Task: Set line-height to 0.
Action: Mouse moved to (62, 457)
Screenshot: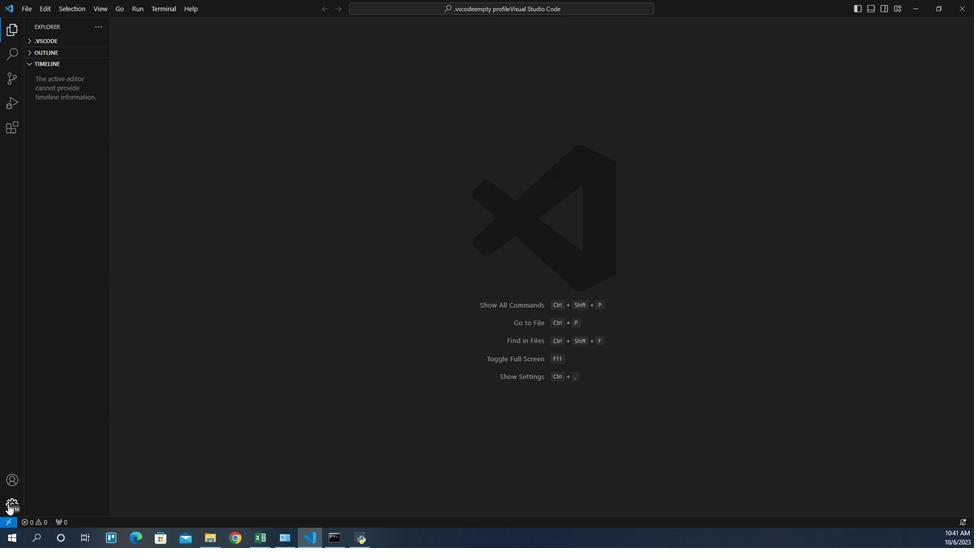
Action: Mouse pressed left at (62, 457)
Screenshot: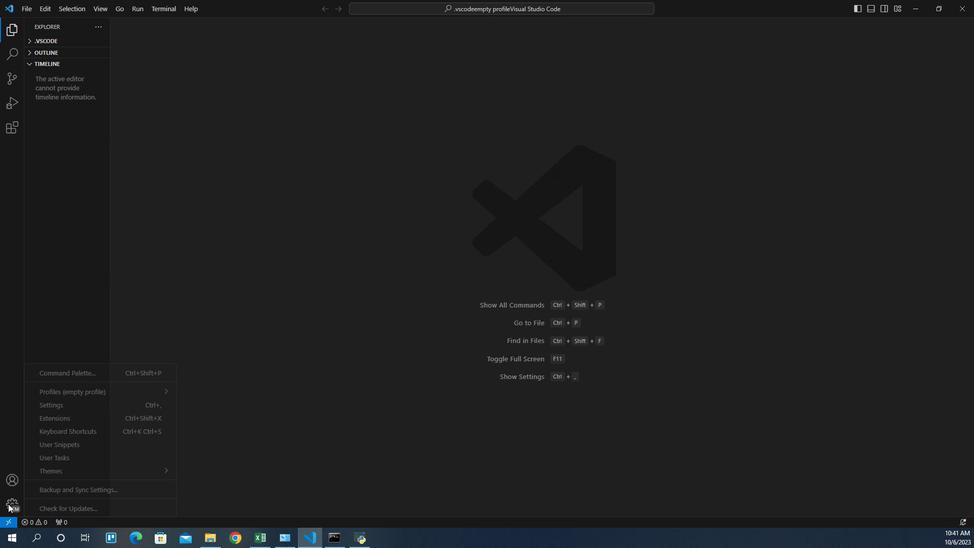 
Action: Mouse moved to (101, 384)
Screenshot: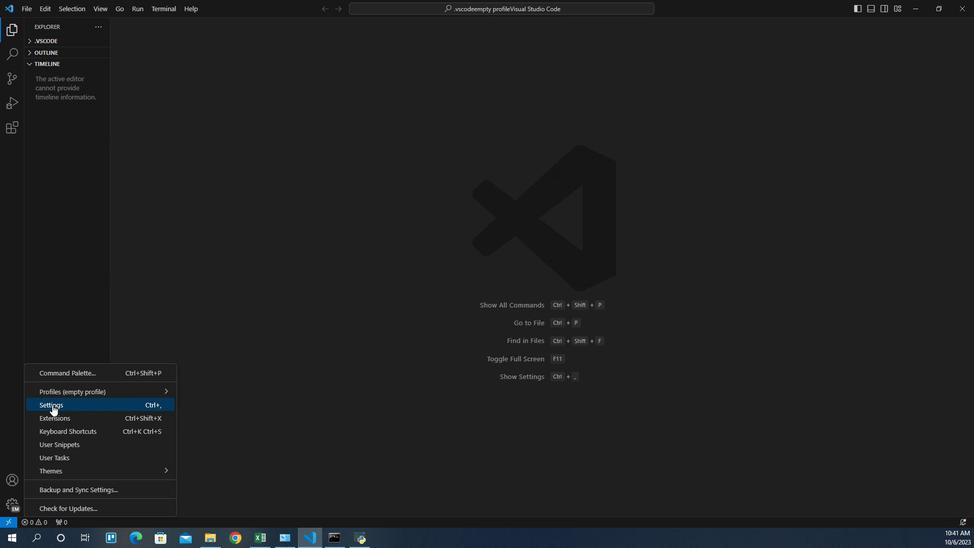 
Action: Mouse pressed left at (101, 384)
Screenshot: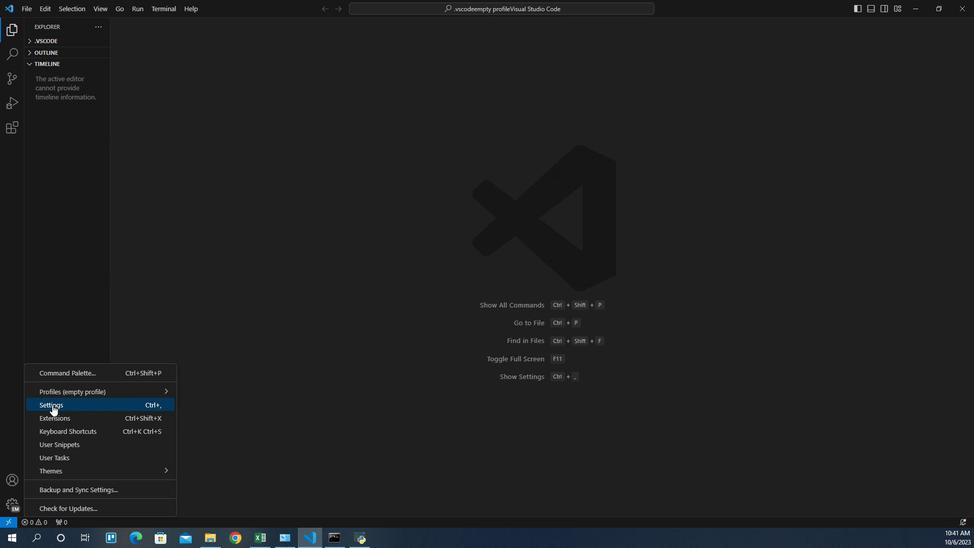 
Action: Mouse moved to (286, 182)
Screenshot: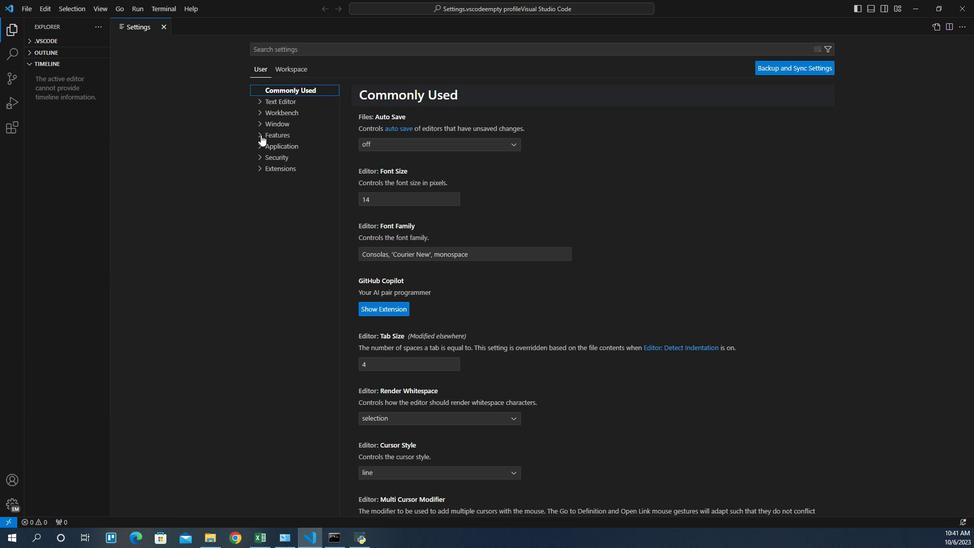 
Action: Mouse pressed left at (286, 182)
Screenshot: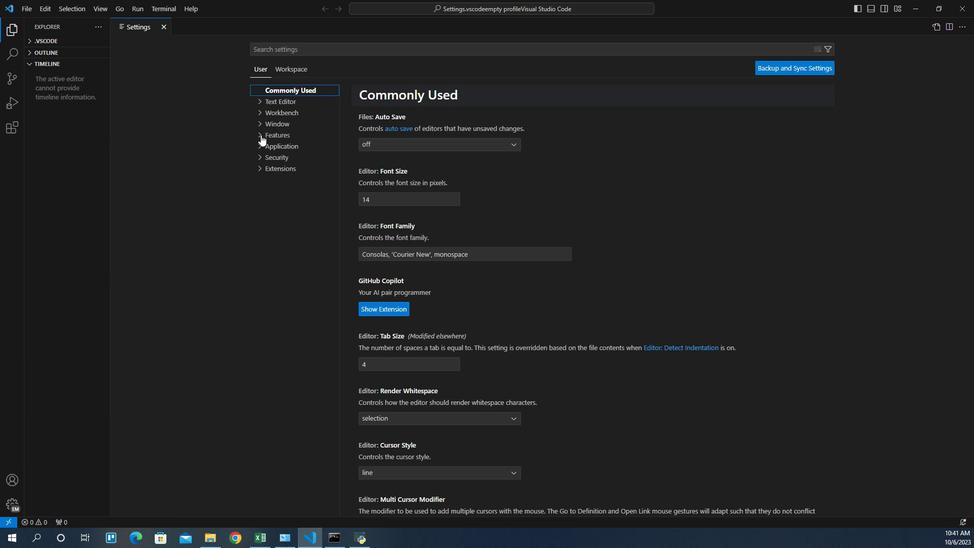 
Action: Mouse moved to (307, 307)
Screenshot: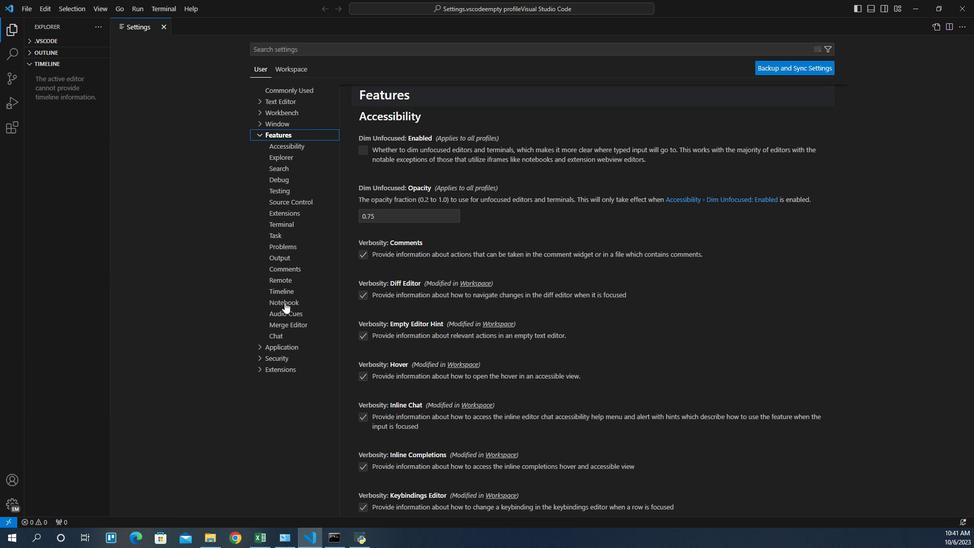 
Action: Mouse pressed left at (307, 307)
Screenshot: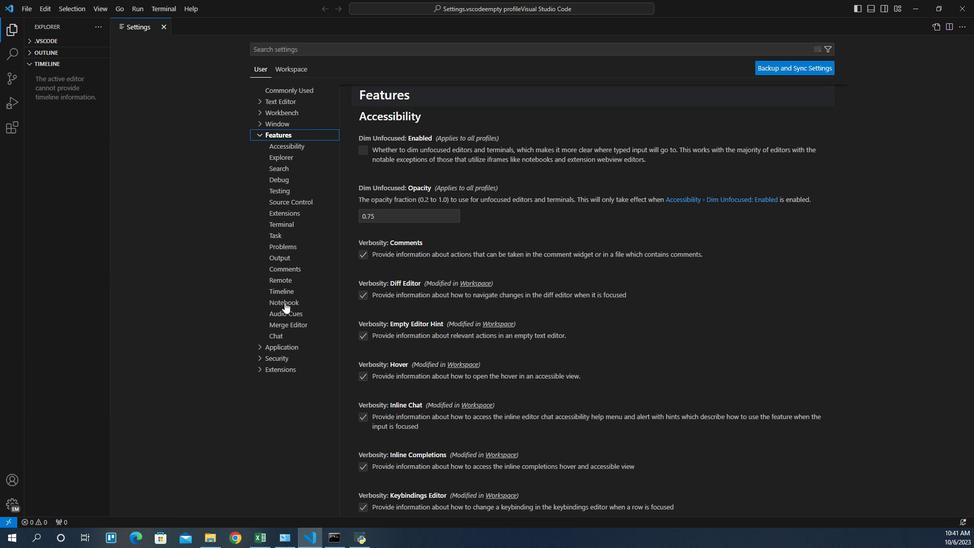 
Action: Mouse moved to (444, 391)
Screenshot: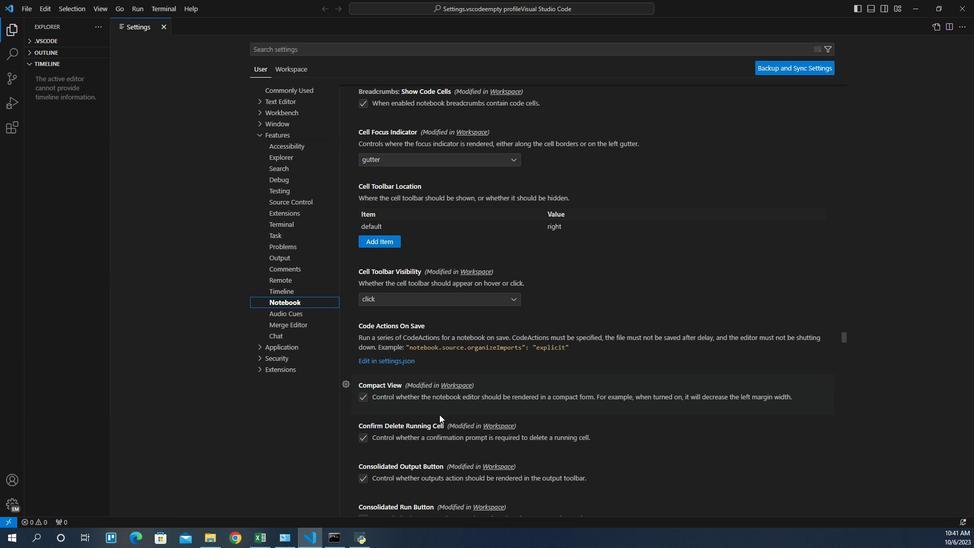 
Action: Mouse scrolled (444, 390) with delta (0, 0)
Screenshot: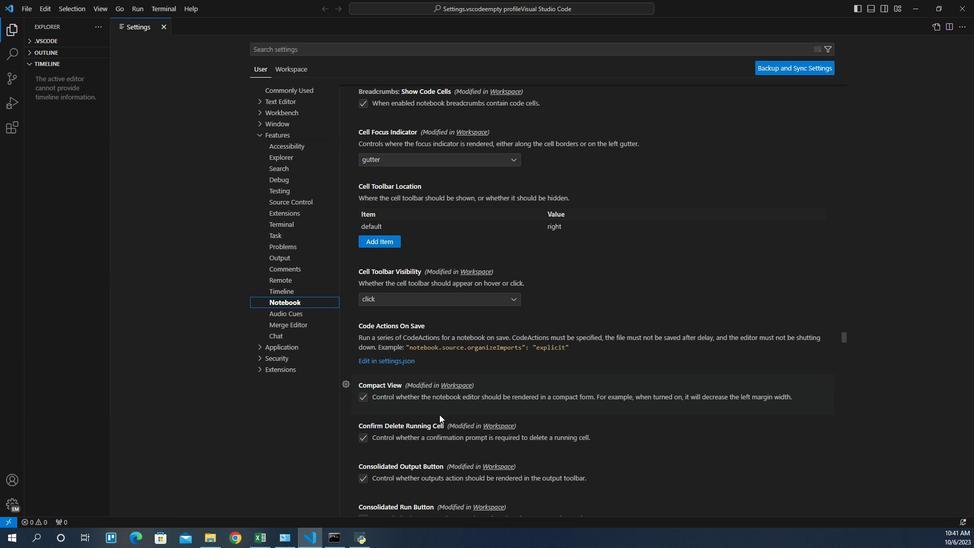 
Action: Mouse scrolled (444, 390) with delta (0, 0)
Screenshot: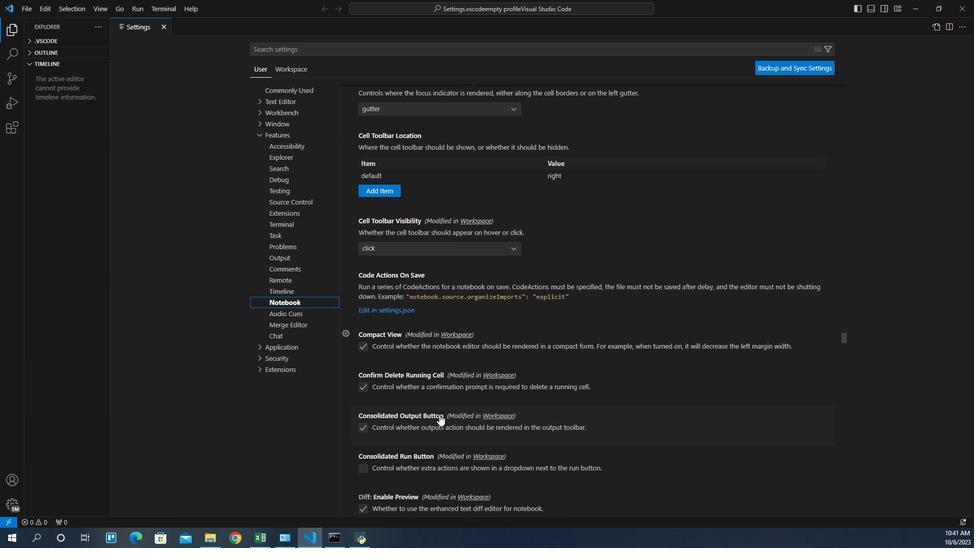 
Action: Mouse scrolled (444, 390) with delta (0, 0)
Screenshot: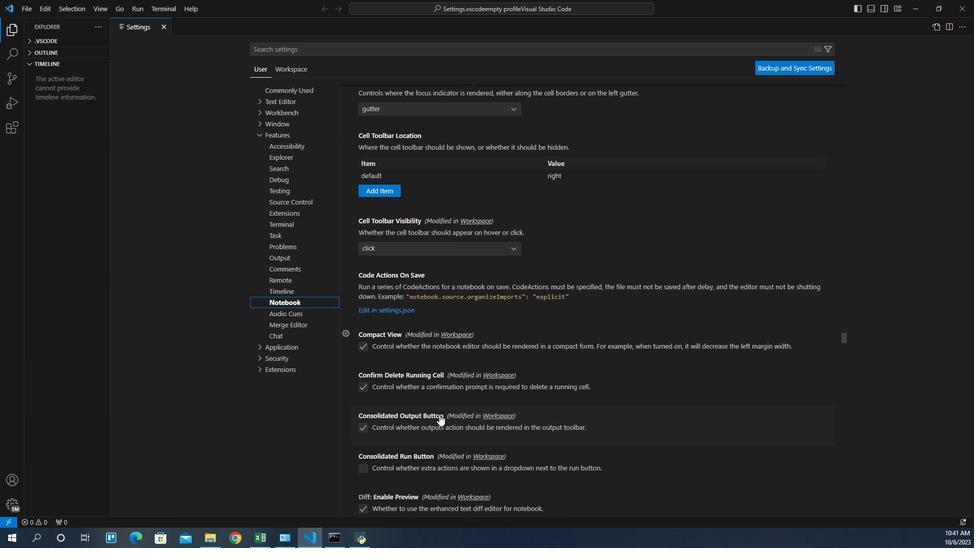 
Action: Mouse scrolled (444, 390) with delta (0, 0)
Screenshot: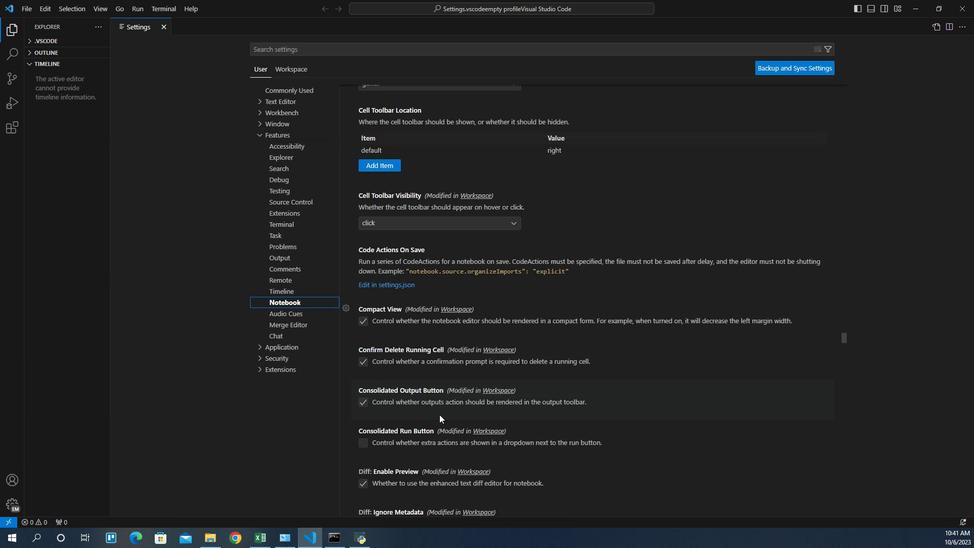 
Action: Mouse scrolled (444, 390) with delta (0, 0)
Screenshot: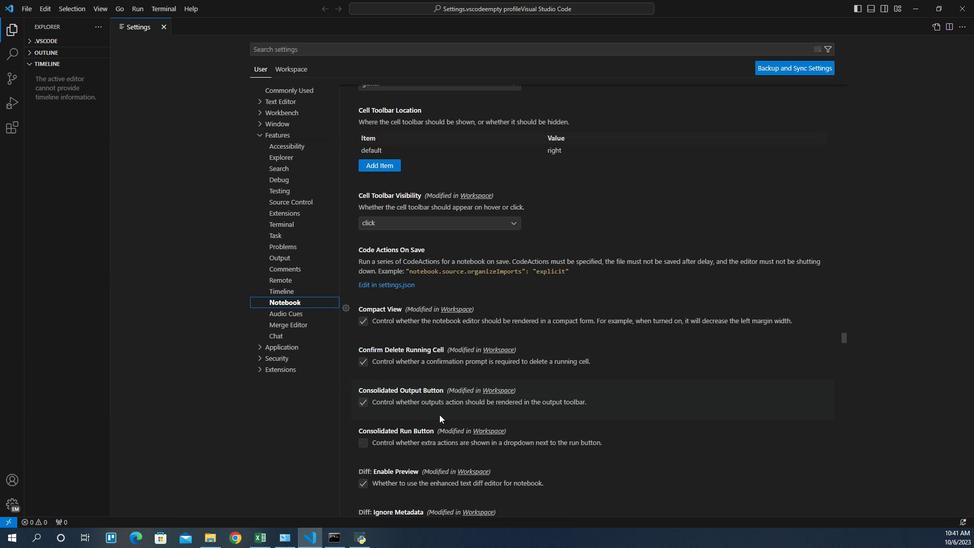 
Action: Mouse scrolled (444, 390) with delta (0, 0)
Screenshot: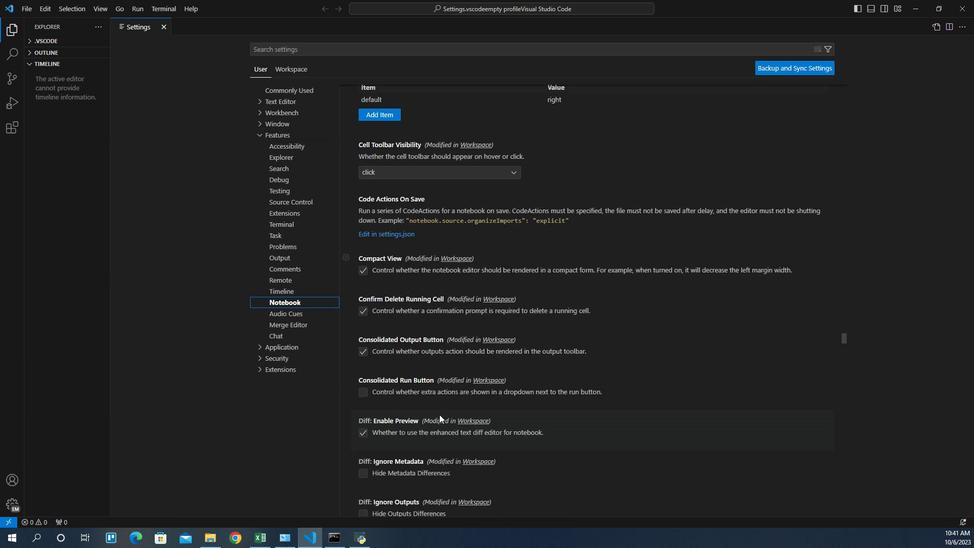 
Action: Mouse scrolled (444, 390) with delta (0, 0)
Screenshot: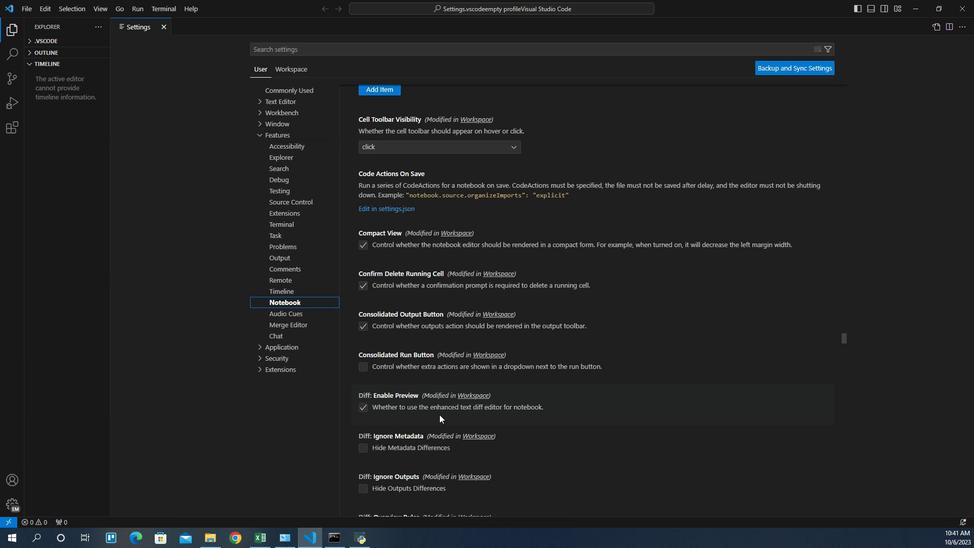 
Action: Mouse scrolled (444, 390) with delta (0, 0)
Screenshot: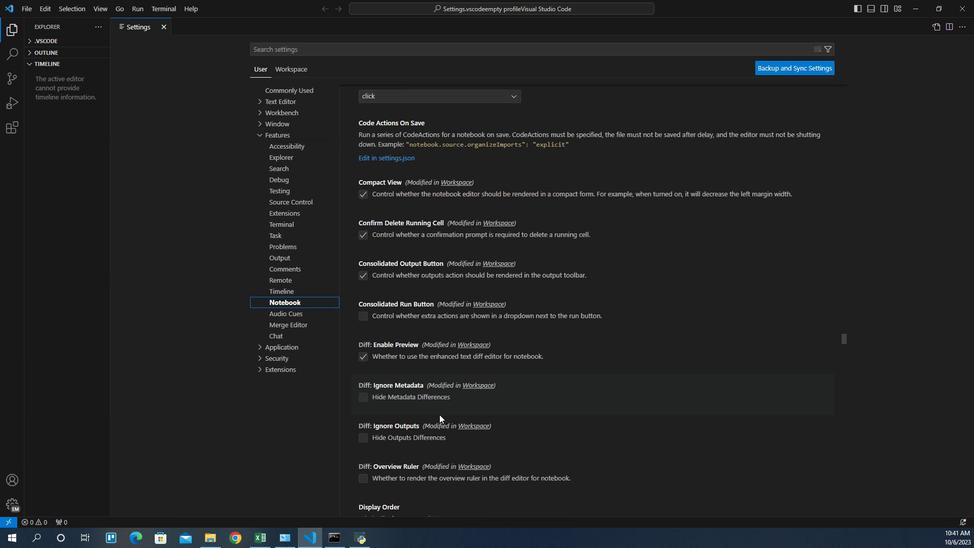 
Action: Mouse scrolled (444, 390) with delta (0, 0)
Screenshot: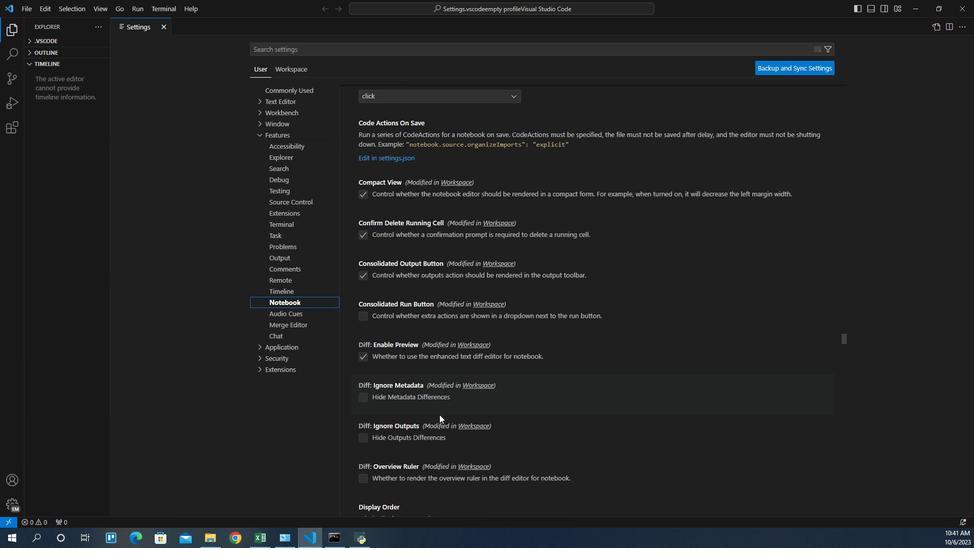 
Action: Mouse scrolled (444, 390) with delta (0, 0)
Screenshot: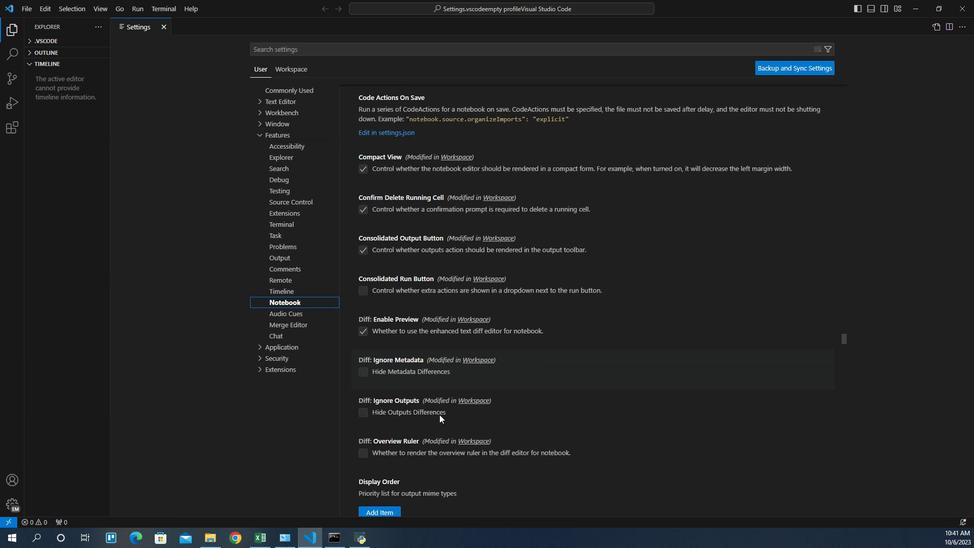 
Action: Mouse scrolled (444, 390) with delta (0, 0)
Screenshot: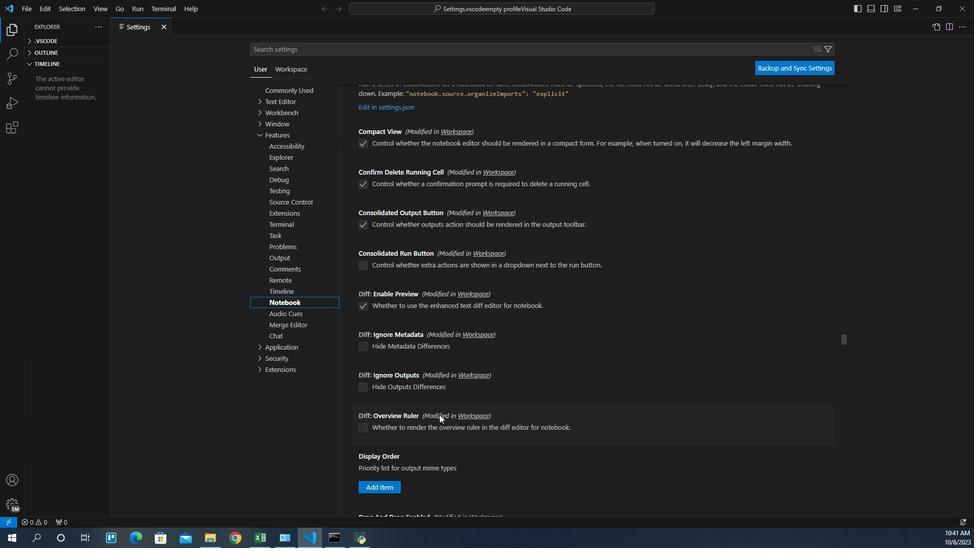 
Action: Mouse scrolled (444, 390) with delta (0, 0)
Screenshot: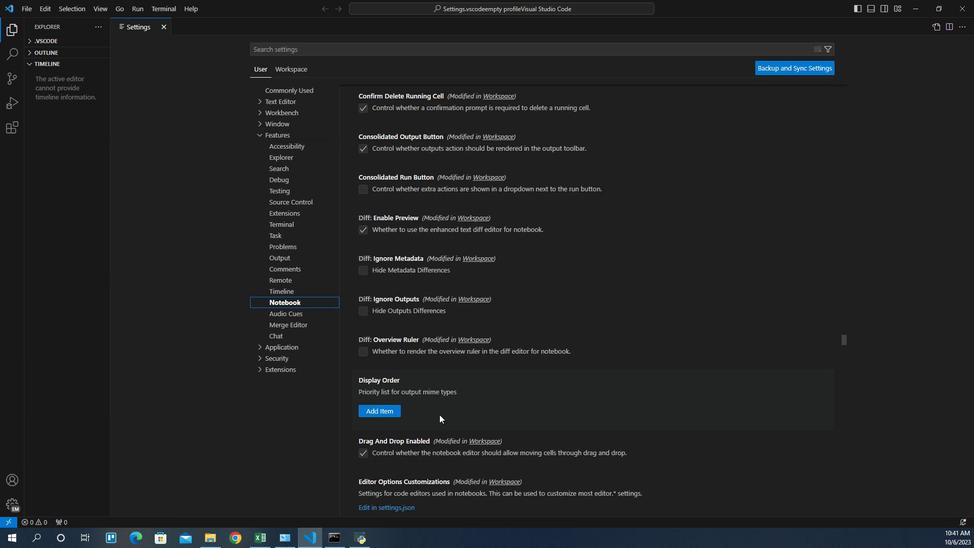 
Action: Mouse scrolled (444, 390) with delta (0, 0)
Screenshot: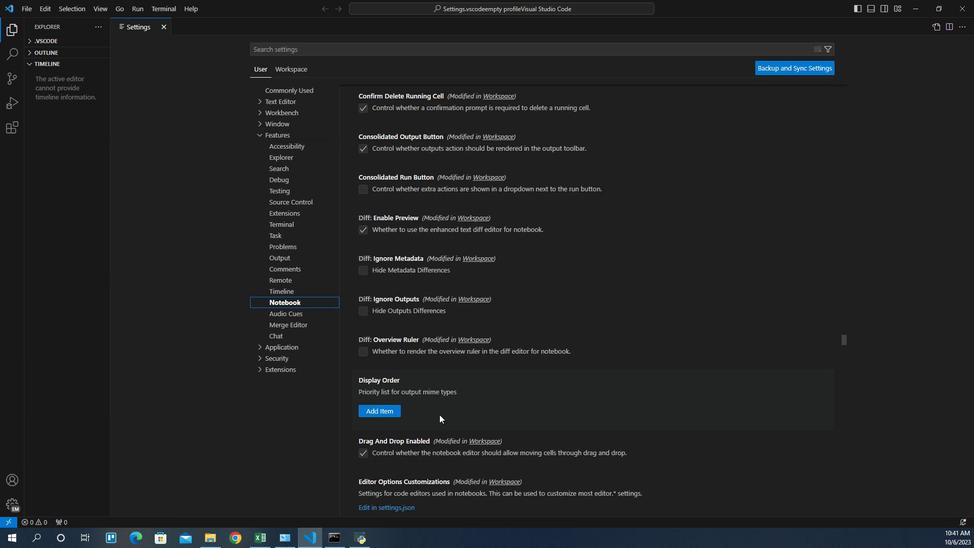 
Action: Mouse scrolled (444, 390) with delta (0, 0)
Screenshot: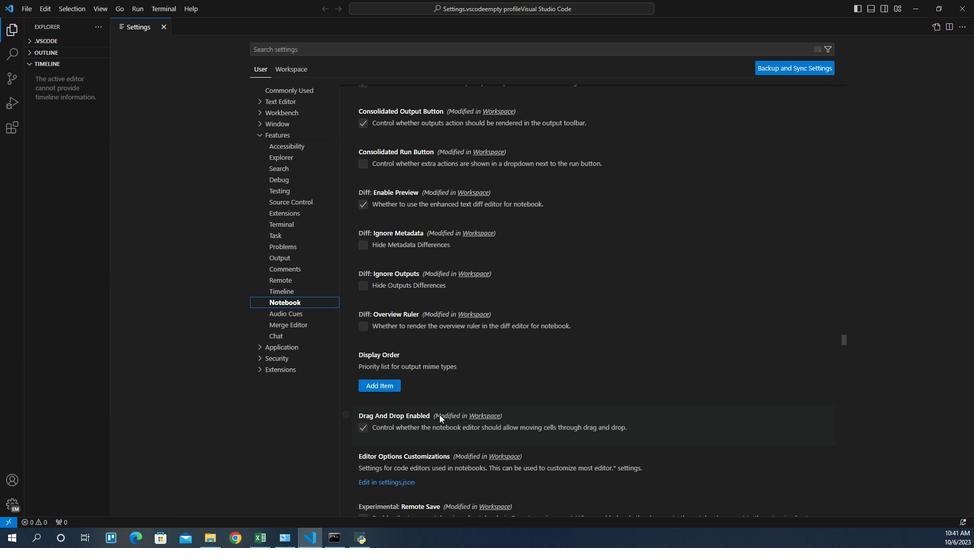 
Action: Mouse scrolled (444, 390) with delta (0, 0)
Screenshot: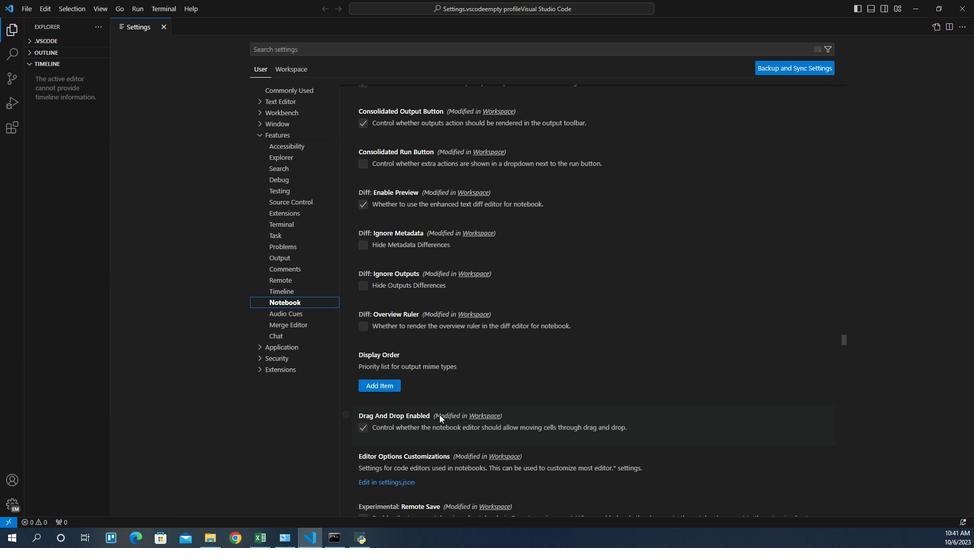
Action: Mouse scrolled (444, 390) with delta (0, 0)
Screenshot: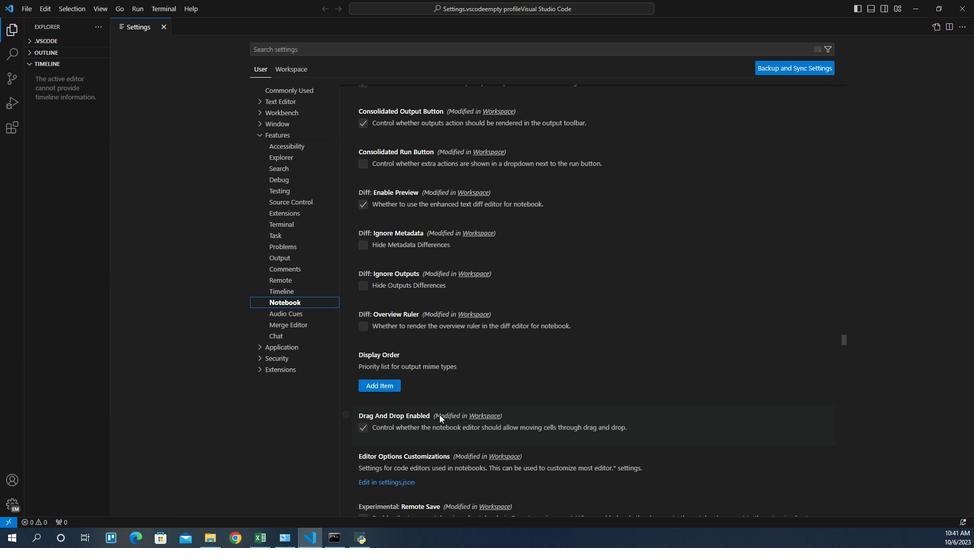 
Action: Mouse scrolled (444, 390) with delta (0, 0)
Screenshot: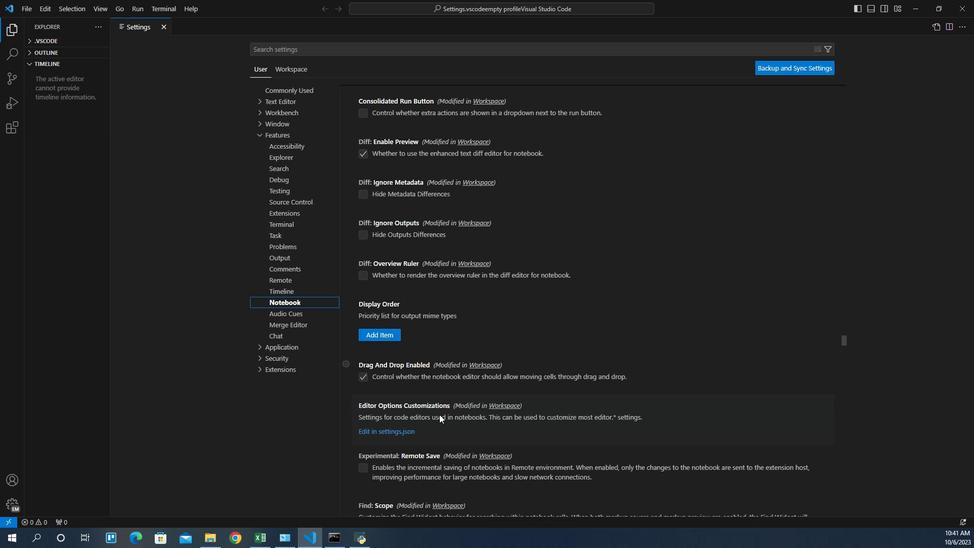 
Action: Mouse scrolled (444, 390) with delta (0, 0)
Screenshot: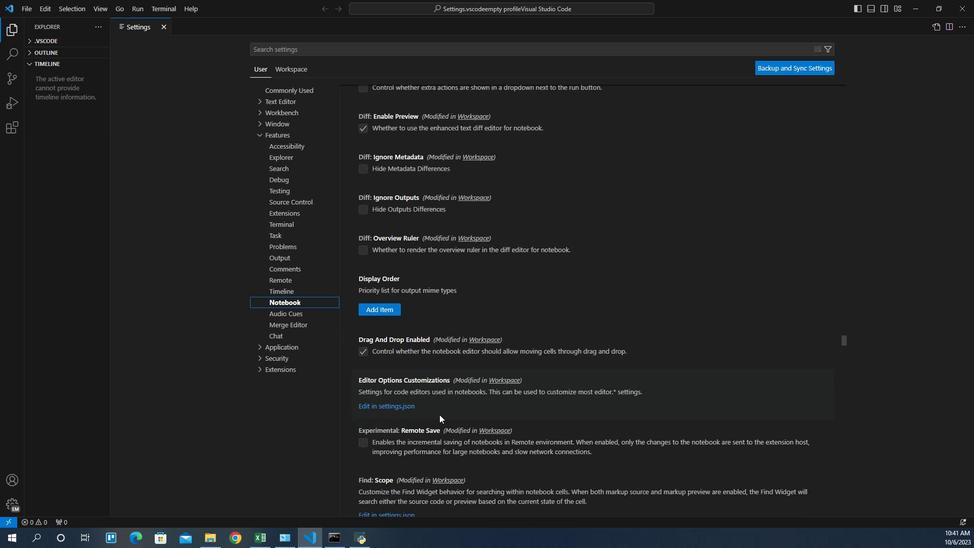 
Action: Mouse scrolled (444, 390) with delta (0, 0)
Screenshot: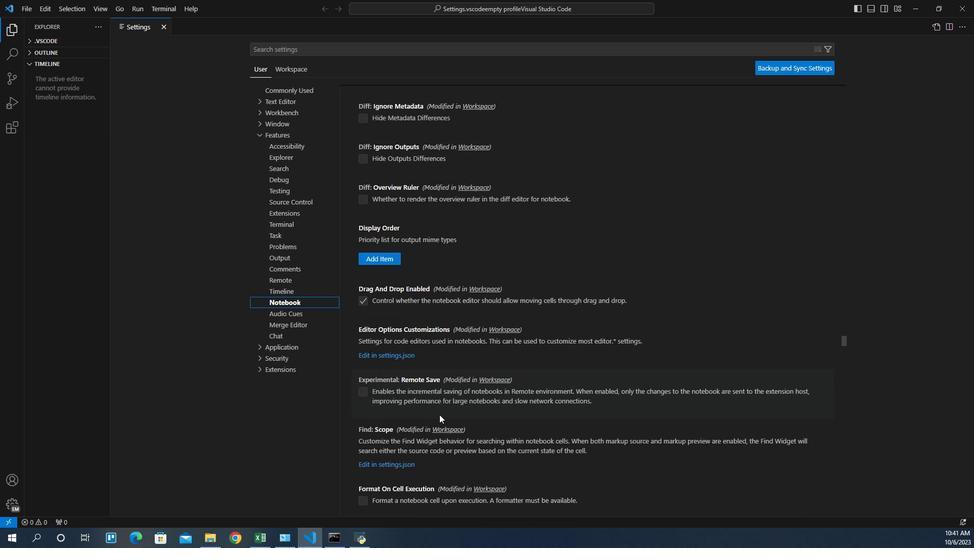
Action: Mouse scrolled (444, 390) with delta (0, 0)
Screenshot: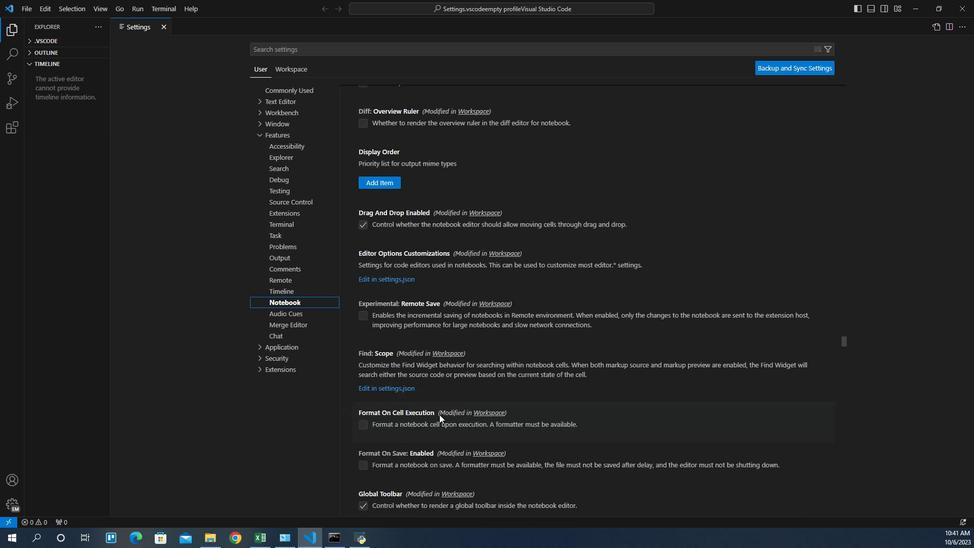 
Action: Mouse scrolled (444, 390) with delta (0, 0)
Screenshot: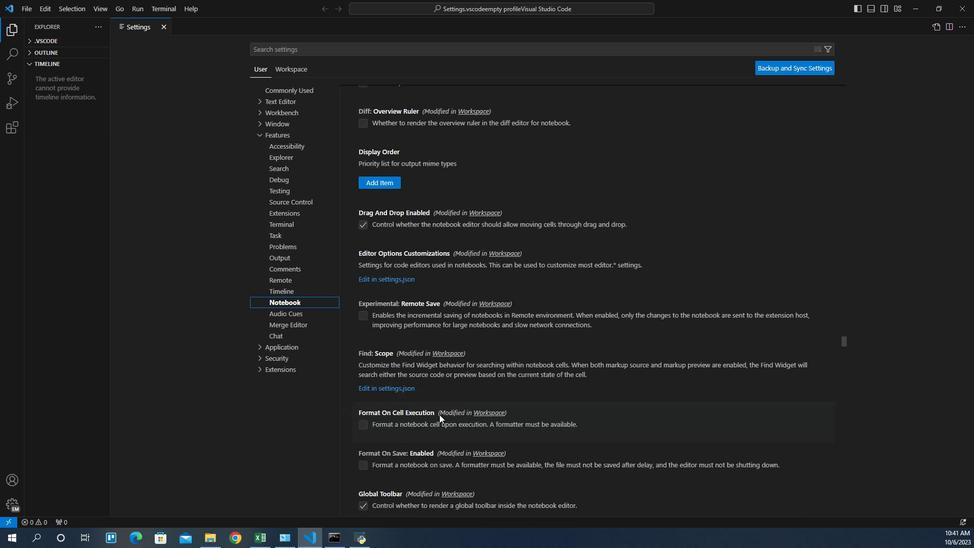 
Action: Mouse scrolled (444, 390) with delta (0, 0)
Screenshot: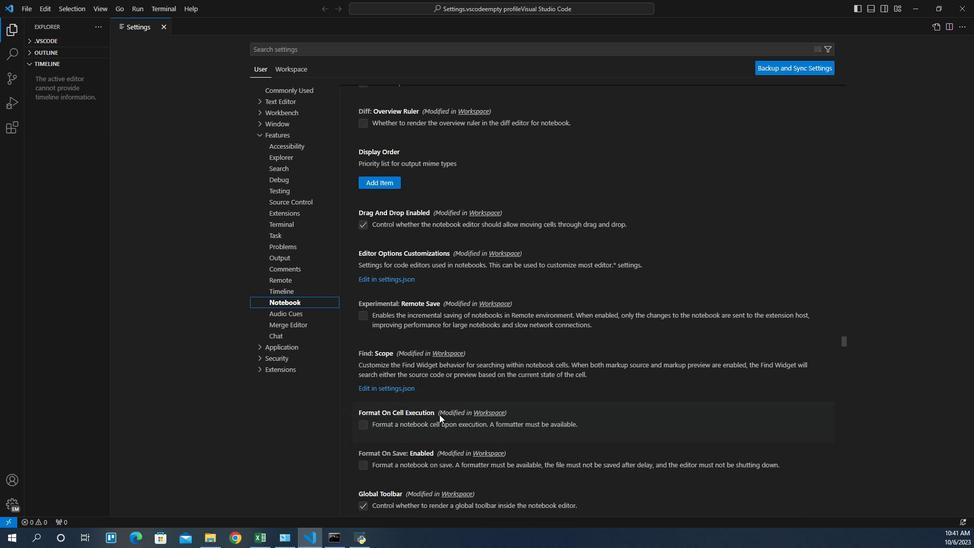 
Action: Mouse scrolled (444, 390) with delta (0, 0)
Screenshot: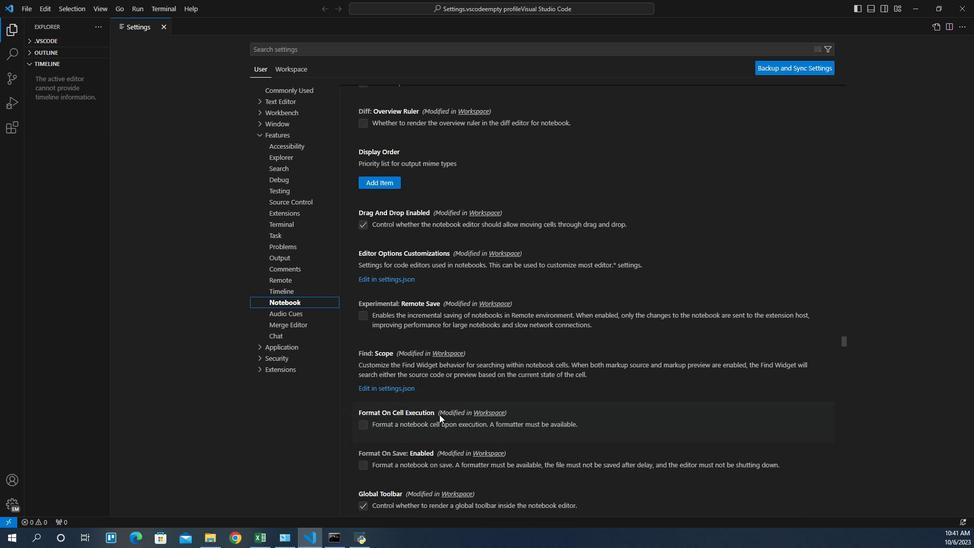 
Action: Mouse scrolled (444, 390) with delta (0, 0)
Screenshot: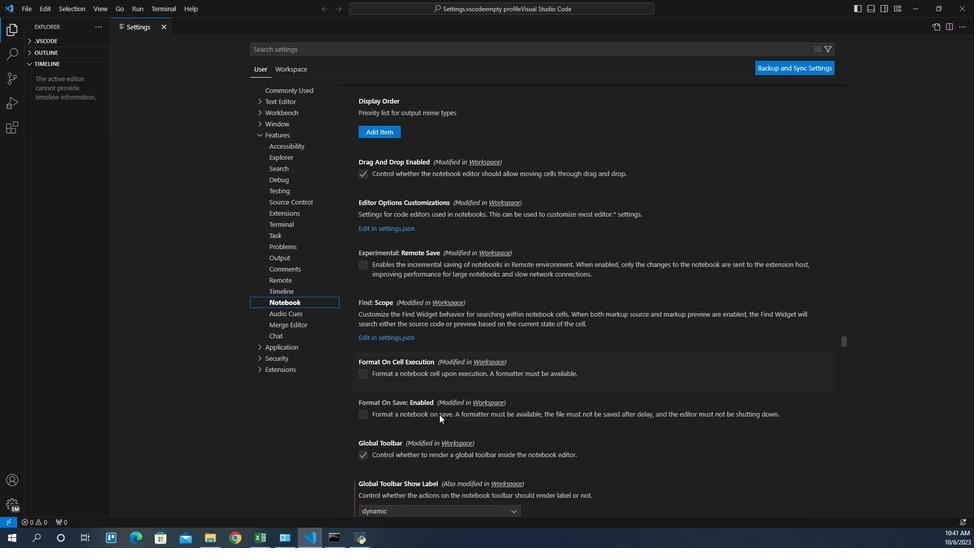 
Action: Mouse scrolled (444, 390) with delta (0, 0)
Screenshot: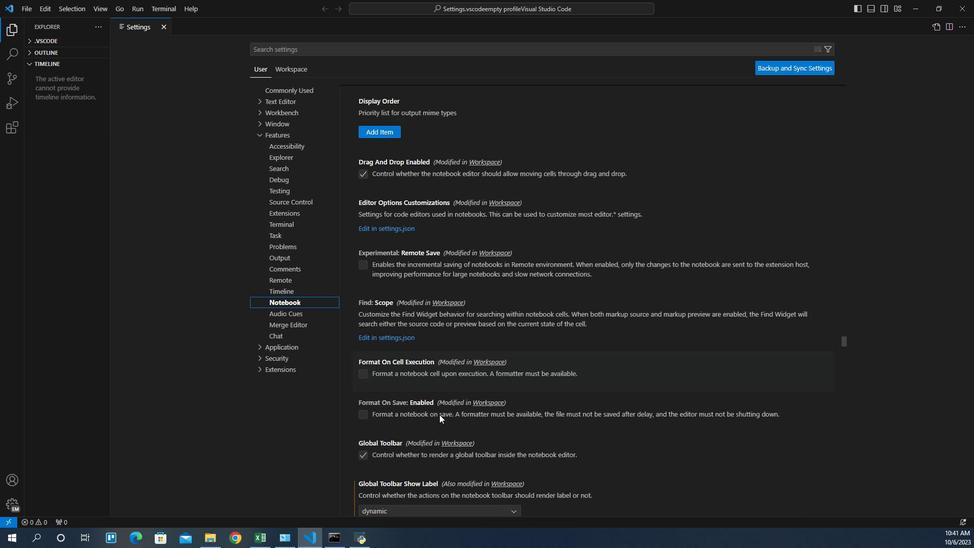 
Action: Mouse scrolled (444, 390) with delta (0, 0)
Screenshot: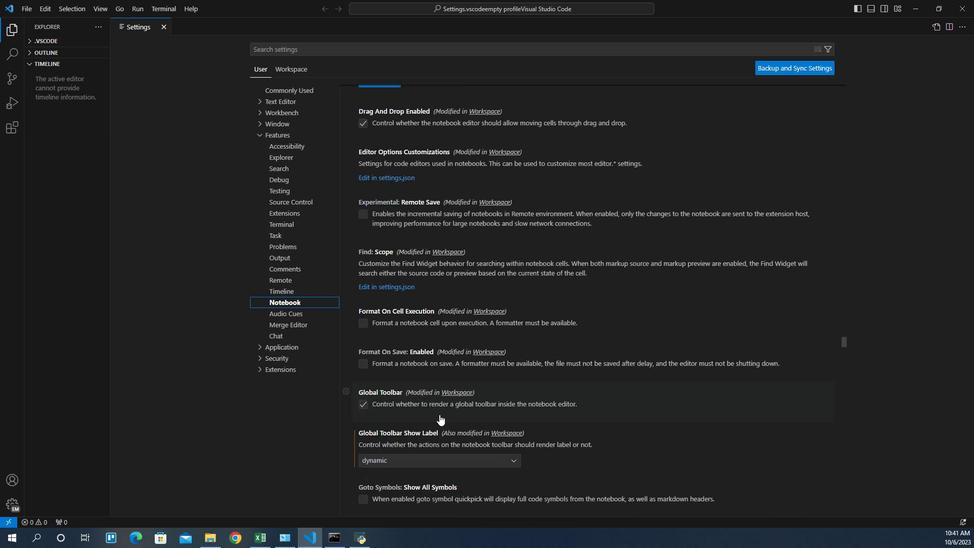 
Action: Mouse scrolled (444, 390) with delta (0, 0)
Screenshot: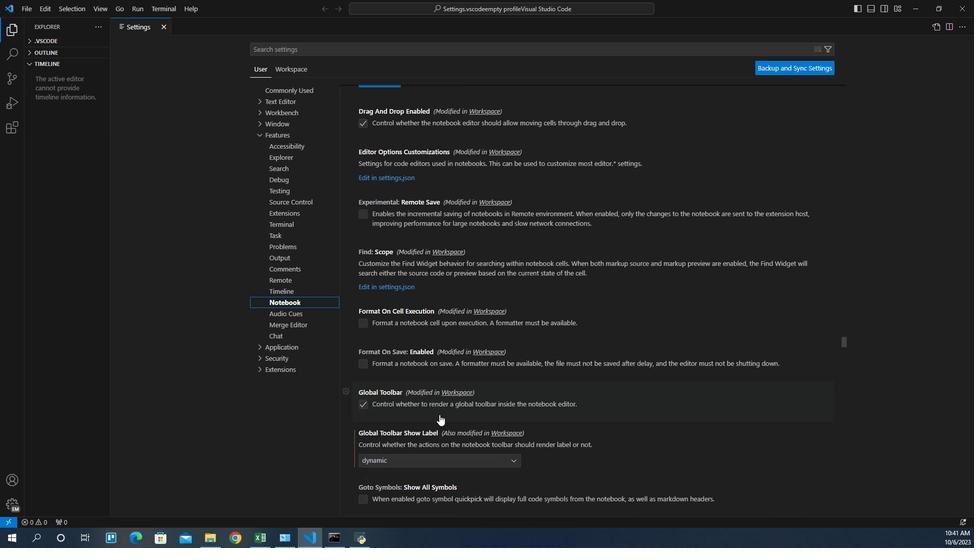 
Action: Mouse scrolled (444, 390) with delta (0, 0)
Screenshot: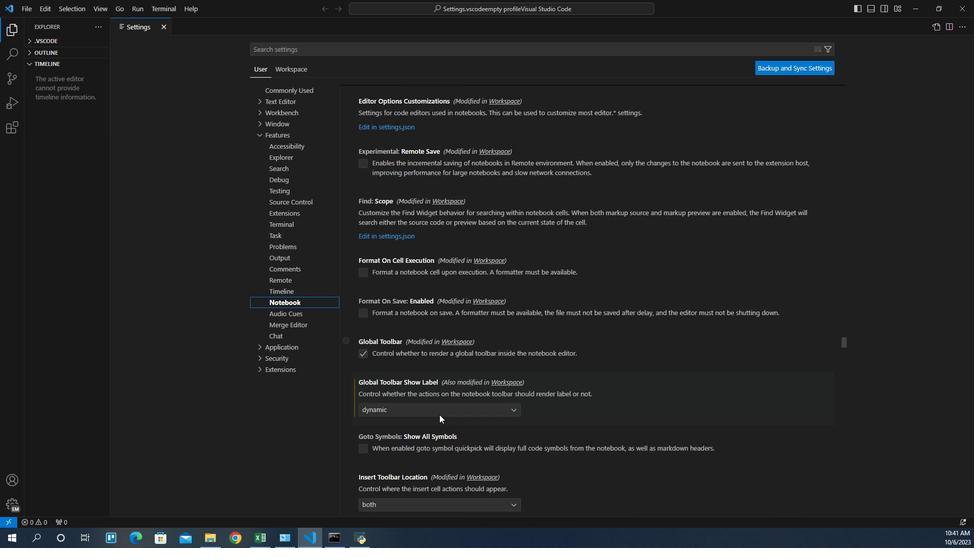 
Action: Mouse scrolled (444, 390) with delta (0, 0)
Screenshot: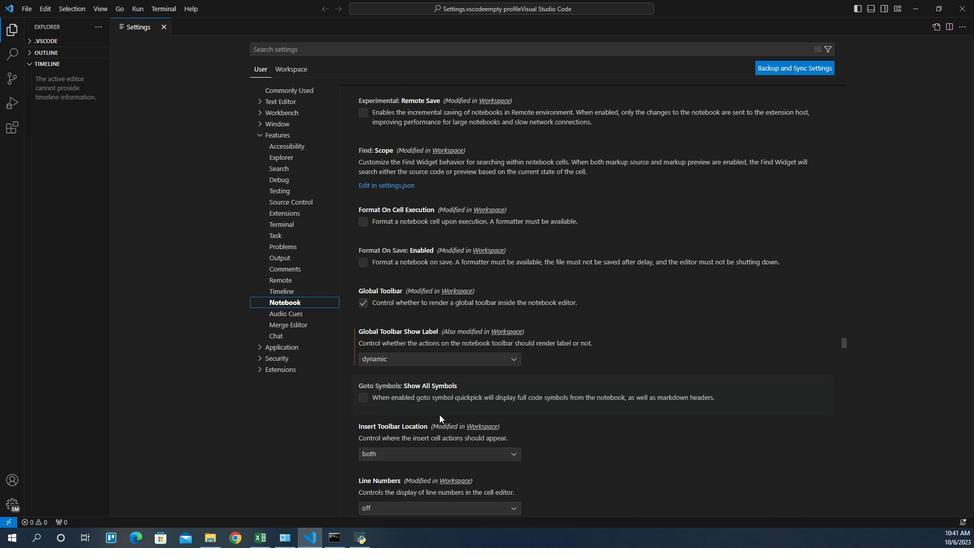 
Action: Mouse scrolled (444, 390) with delta (0, 0)
Screenshot: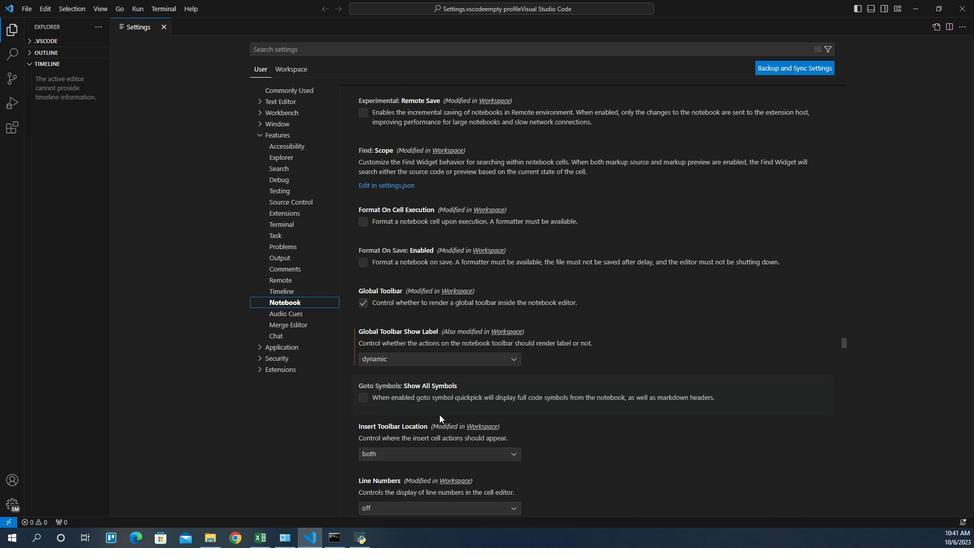 
Action: Mouse scrolled (444, 390) with delta (0, 0)
Screenshot: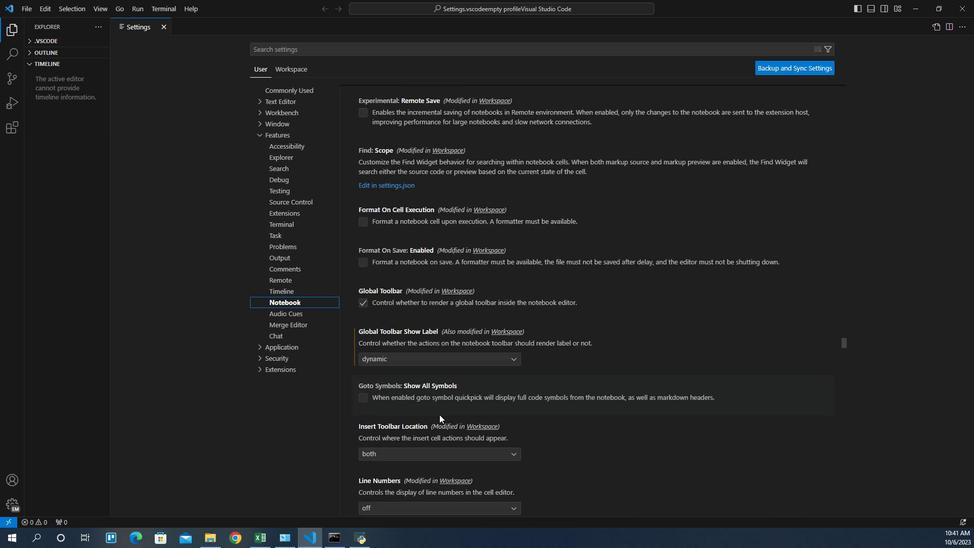 
Action: Mouse scrolled (444, 390) with delta (0, 0)
Screenshot: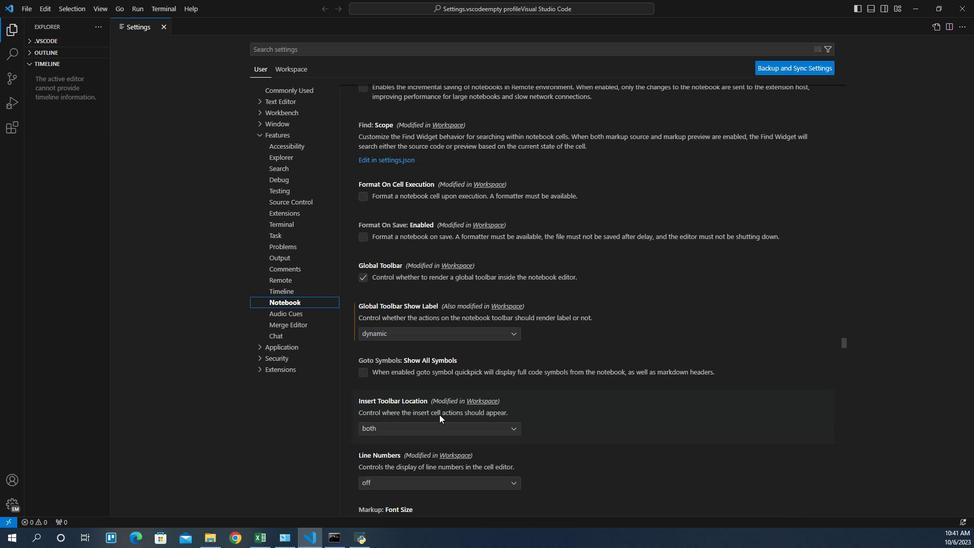 
Action: Mouse scrolled (444, 390) with delta (0, 0)
Screenshot: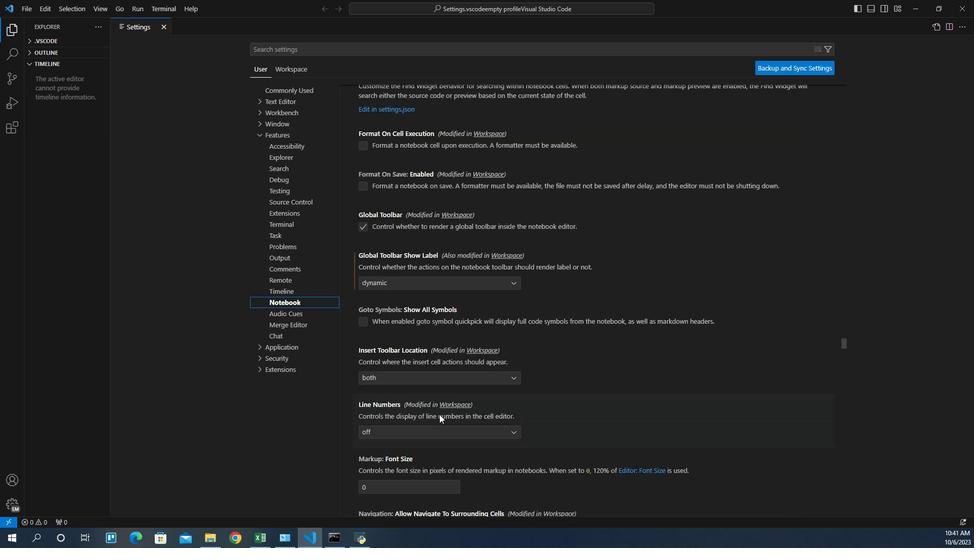 
Action: Mouse scrolled (444, 390) with delta (0, 0)
Screenshot: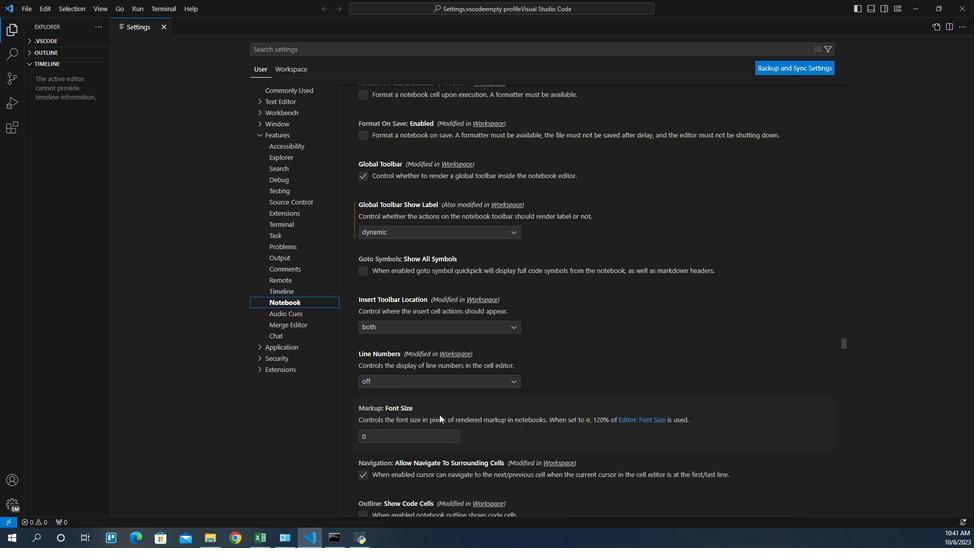 
Action: Mouse scrolled (444, 390) with delta (0, 0)
Screenshot: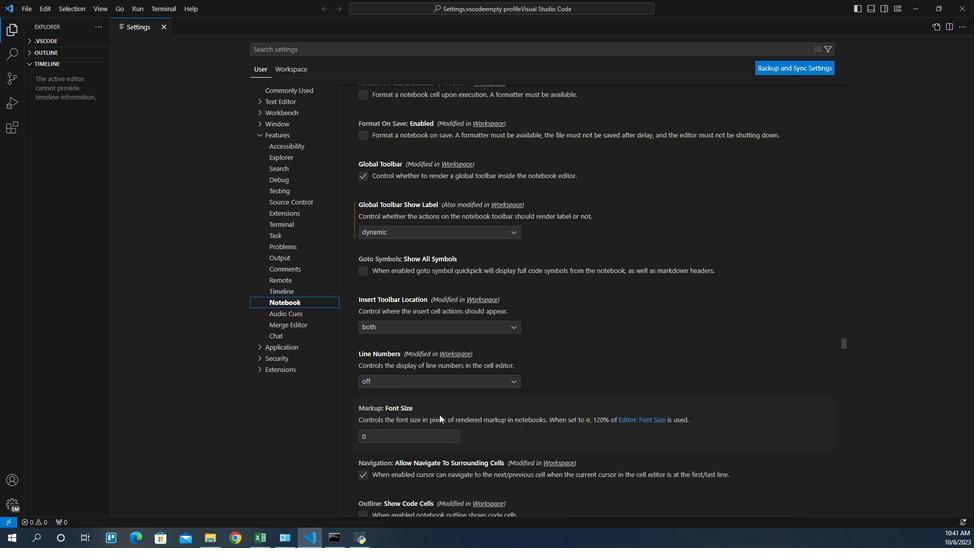 
Action: Mouse scrolled (444, 390) with delta (0, 0)
Screenshot: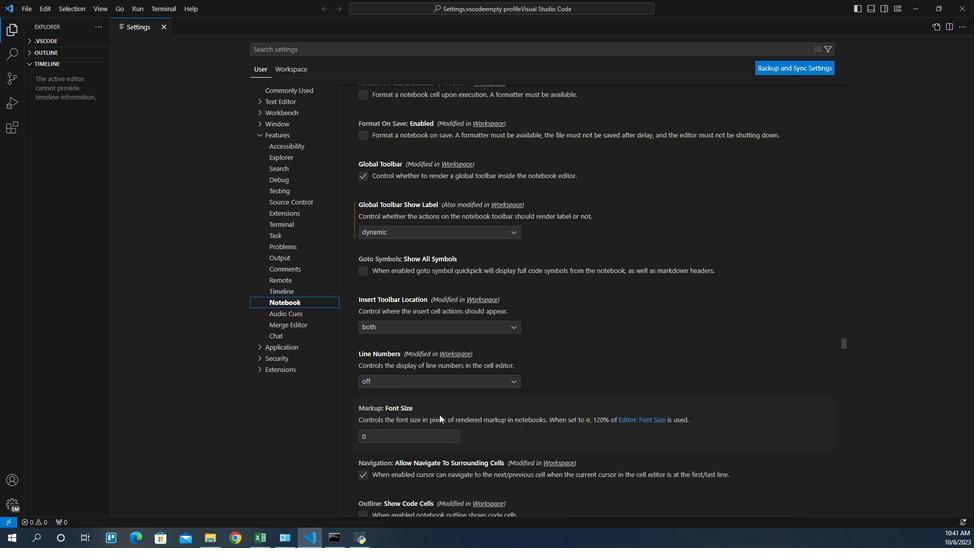 
Action: Mouse scrolled (444, 391) with delta (0, 0)
Screenshot: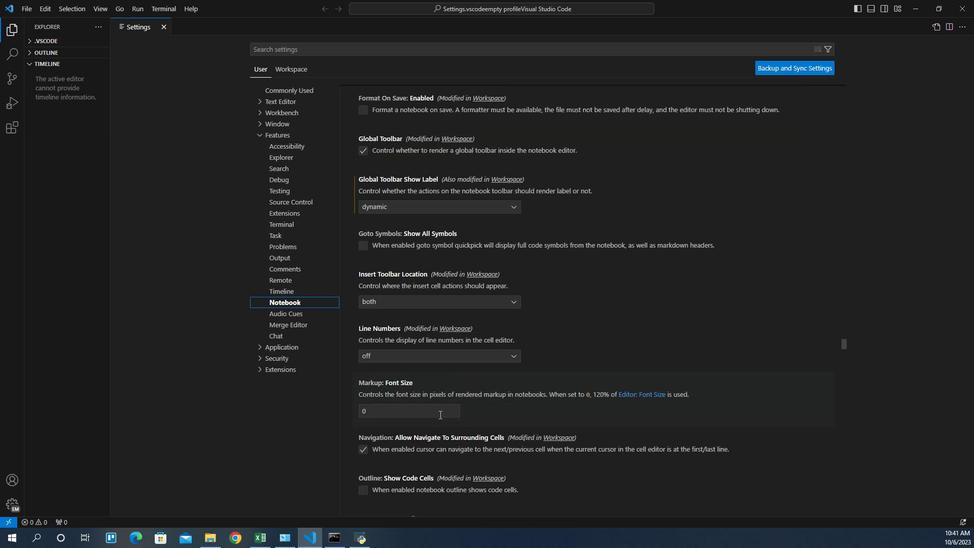 
Action: Mouse scrolled (444, 390) with delta (0, 0)
Screenshot: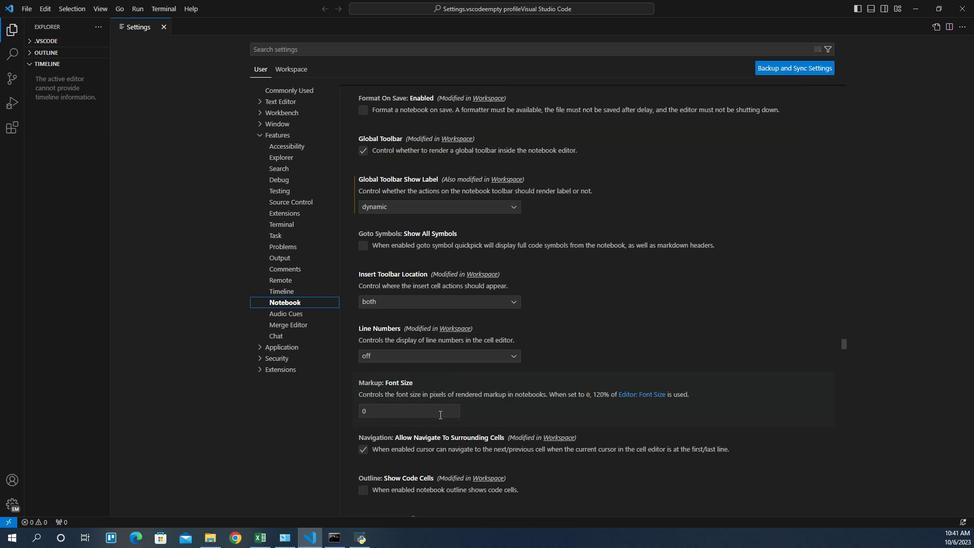 
Action: Mouse scrolled (444, 390) with delta (0, 0)
Screenshot: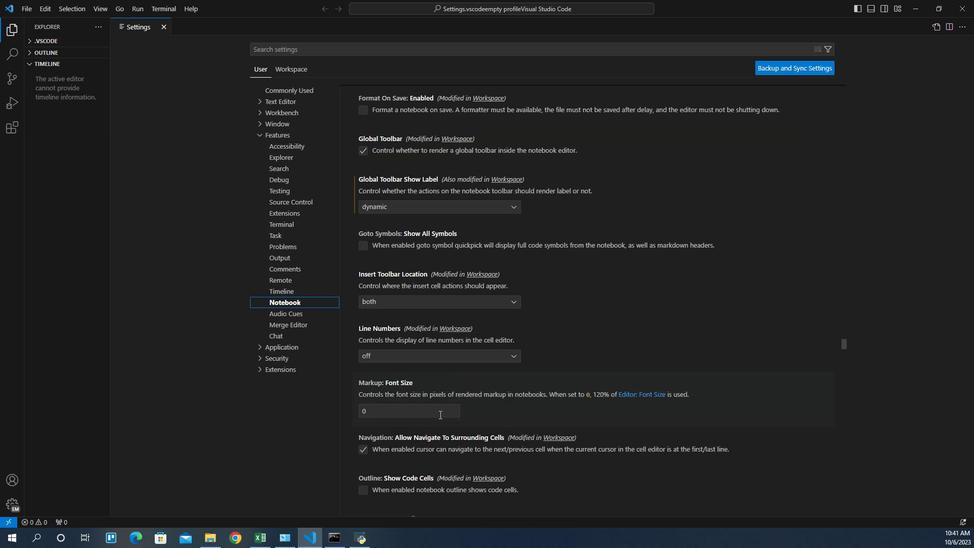 
Action: Mouse scrolled (444, 390) with delta (0, 0)
Screenshot: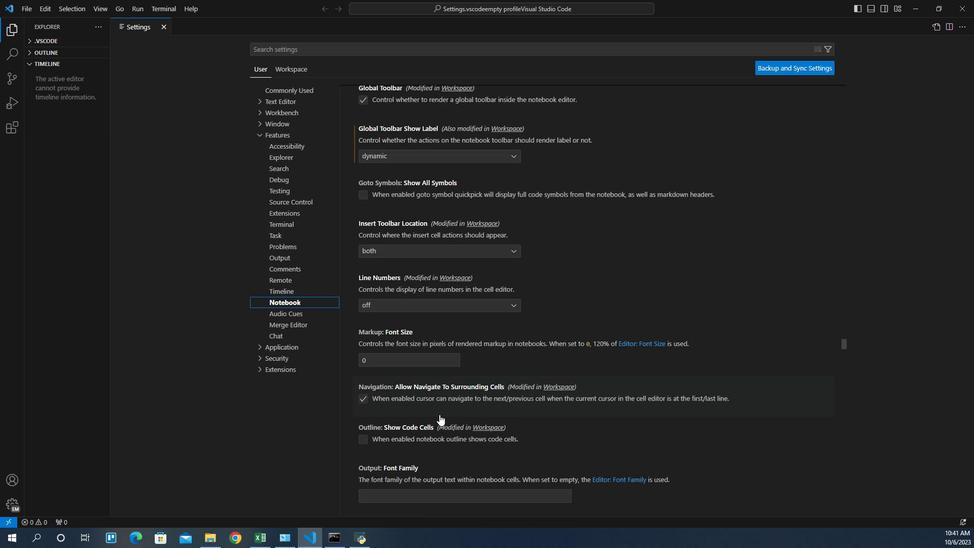 
Action: Mouse scrolled (444, 390) with delta (0, 0)
Screenshot: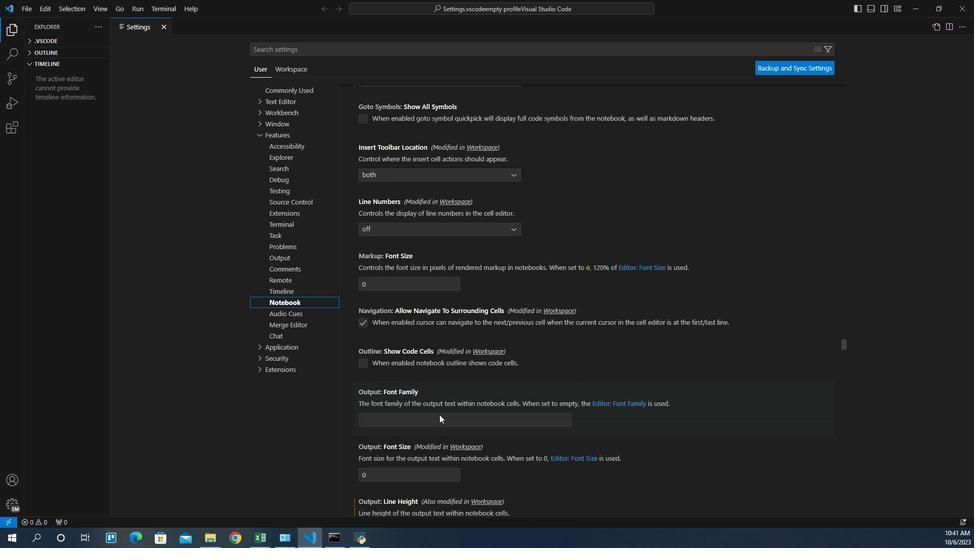 
Action: Mouse scrolled (444, 390) with delta (0, 0)
Screenshot: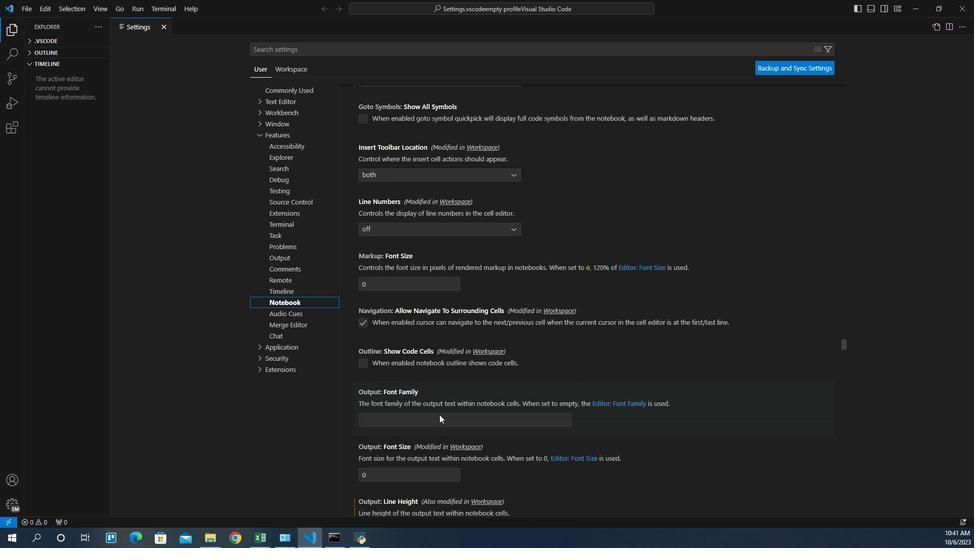 
Action: Mouse scrolled (444, 390) with delta (0, 0)
Screenshot: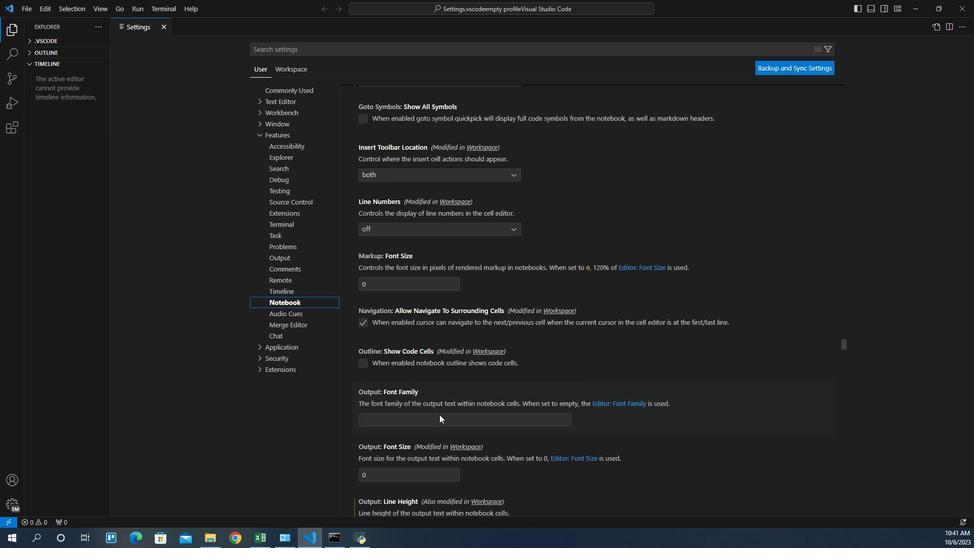 
Action: Mouse scrolled (444, 390) with delta (0, 0)
Screenshot: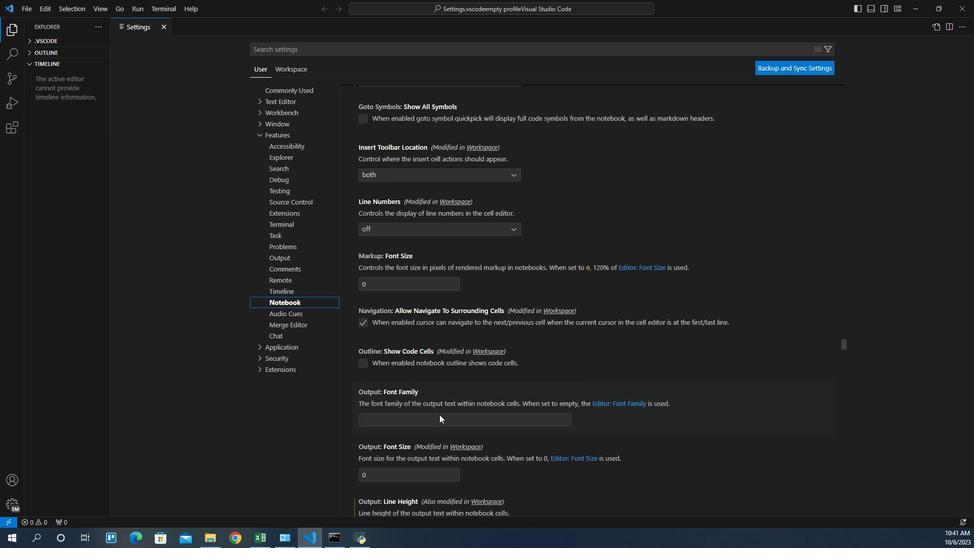
Action: Mouse scrolled (444, 390) with delta (0, 0)
Screenshot: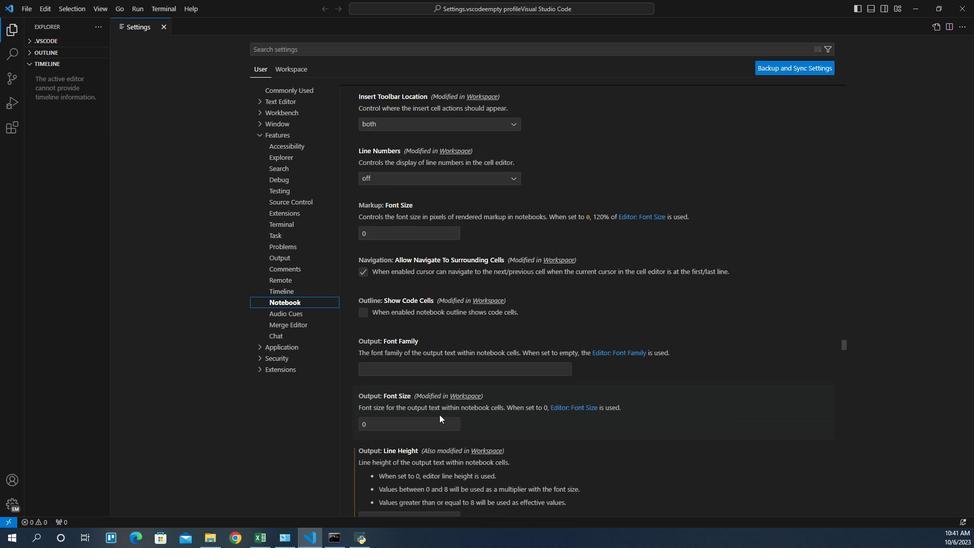 
Action: Mouse scrolled (444, 390) with delta (0, 0)
Screenshot: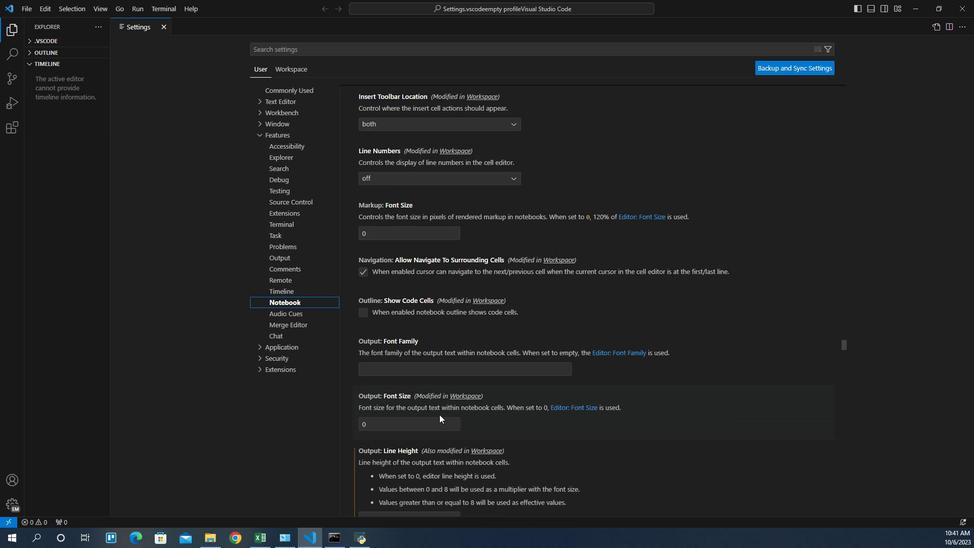 
Action: Mouse scrolled (444, 390) with delta (0, 0)
Screenshot: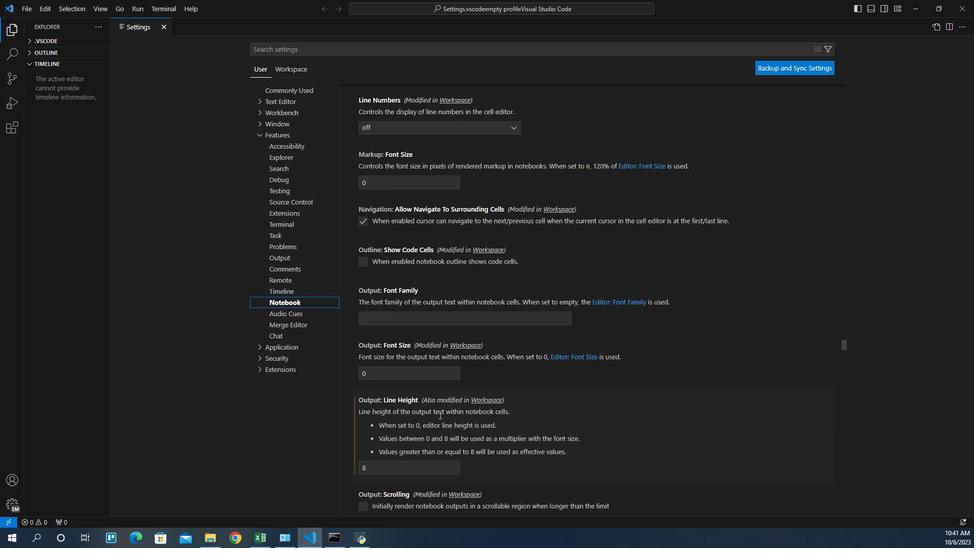 
Action: Mouse scrolled (444, 390) with delta (0, 0)
Screenshot: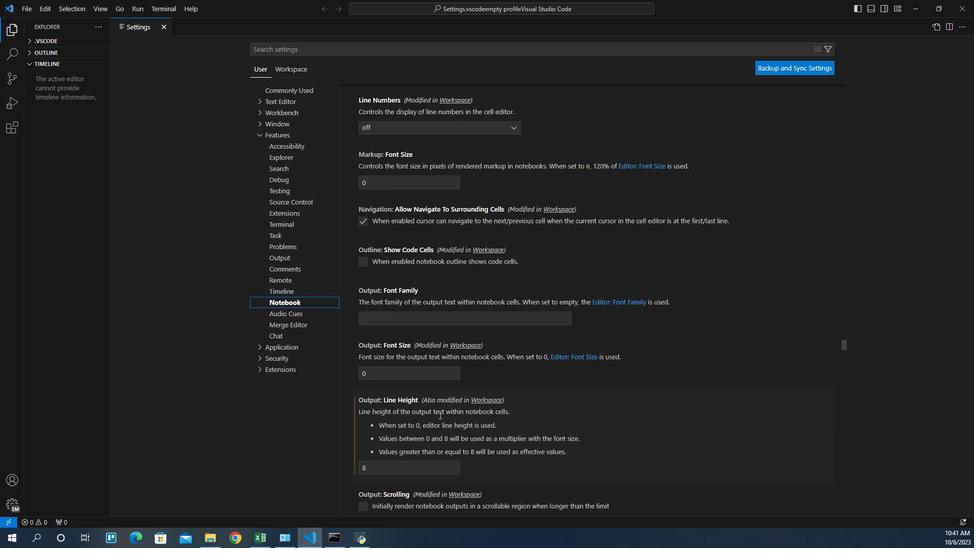 
Action: Mouse scrolled (444, 390) with delta (0, 0)
Screenshot: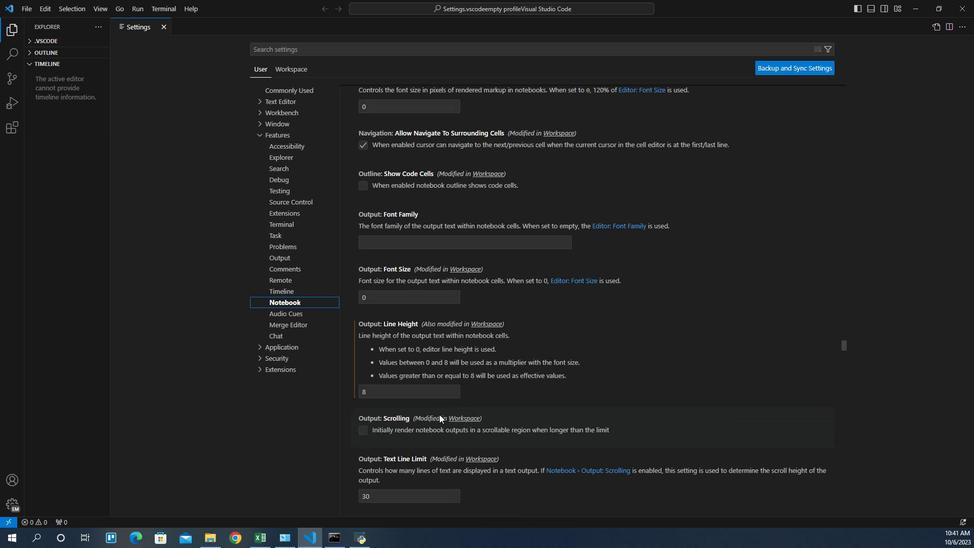 
Action: Mouse scrolled (444, 390) with delta (0, 0)
Screenshot: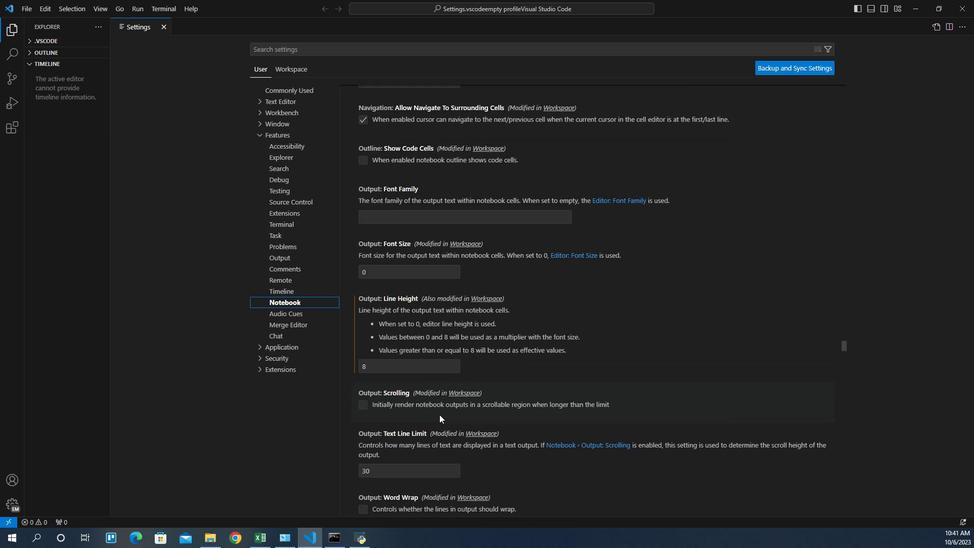
Action: Mouse scrolled (444, 390) with delta (0, 0)
Screenshot: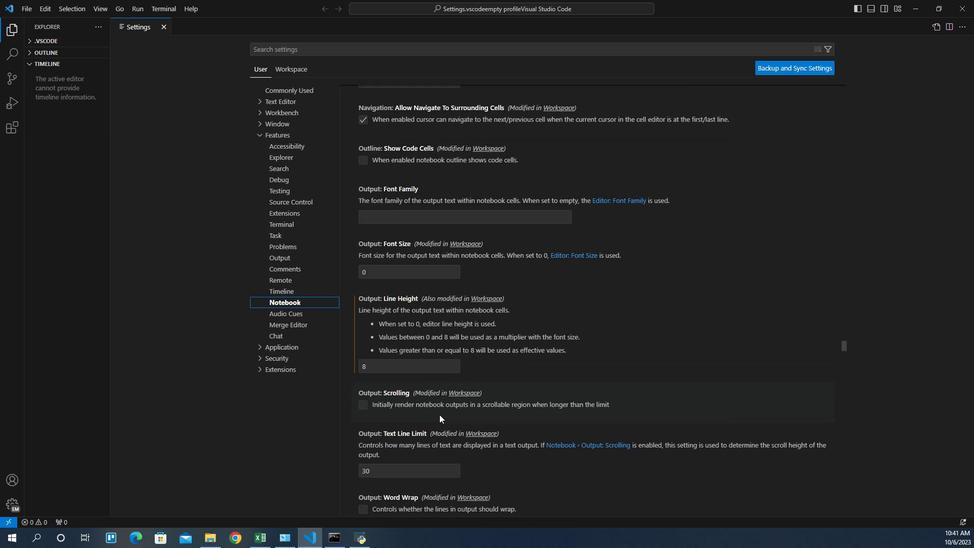 
Action: Mouse scrolled (444, 390) with delta (0, 0)
Screenshot: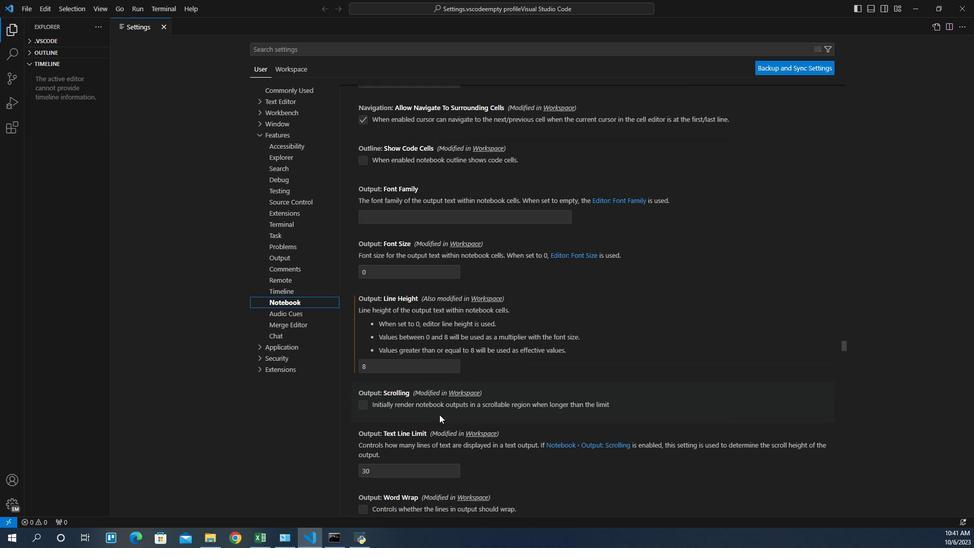 
Action: Mouse scrolled (444, 390) with delta (0, 0)
Screenshot: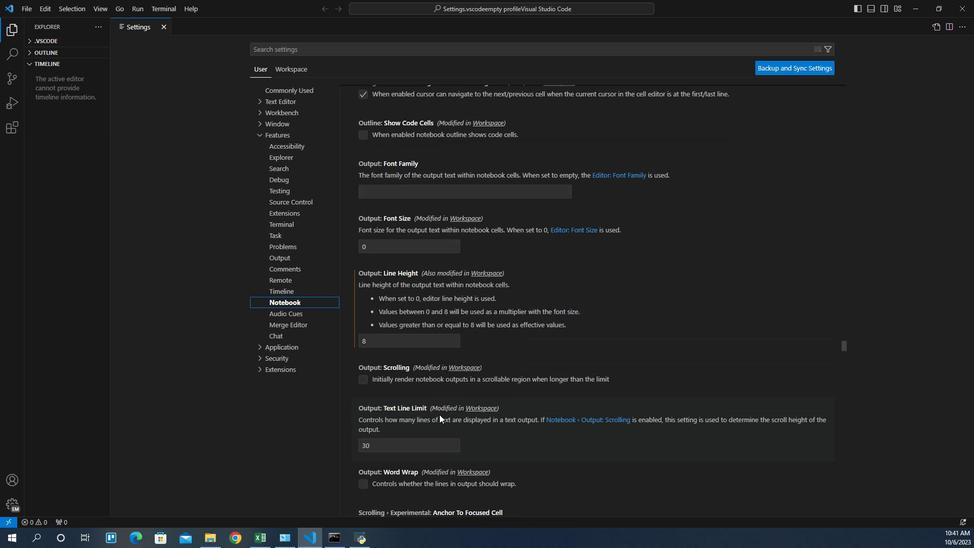 
Action: Mouse scrolled (444, 390) with delta (0, 0)
Screenshot: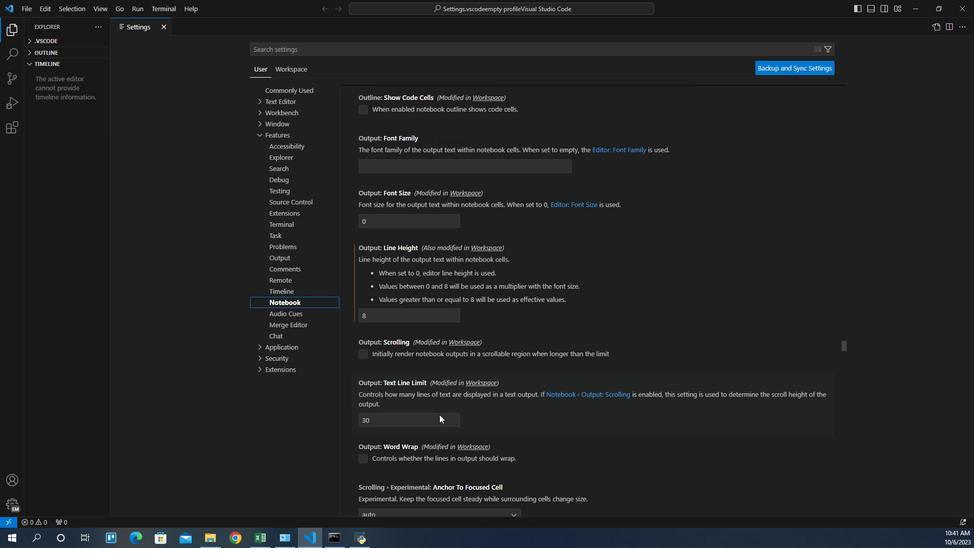 
Action: Mouse moved to (395, 319)
Screenshot: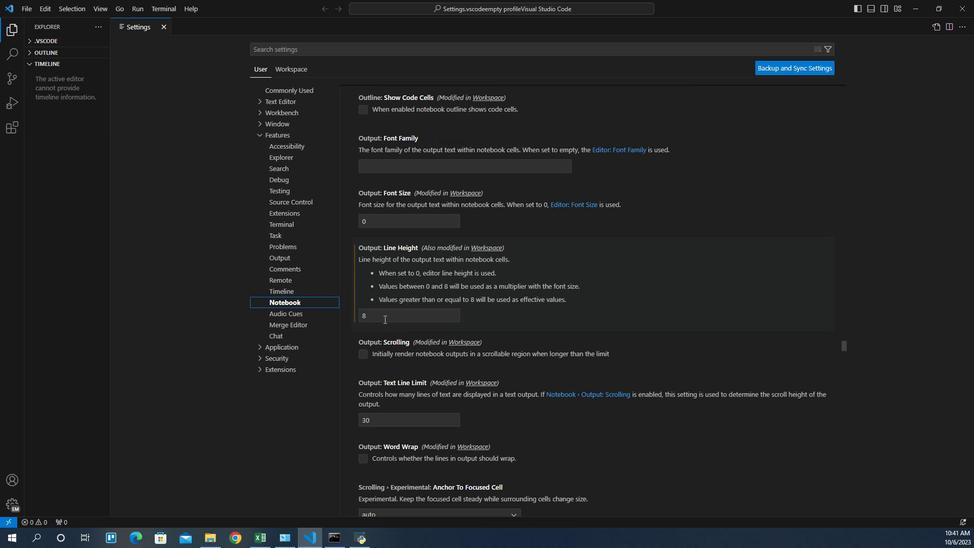 
Action: Mouse pressed left at (395, 319)
Screenshot: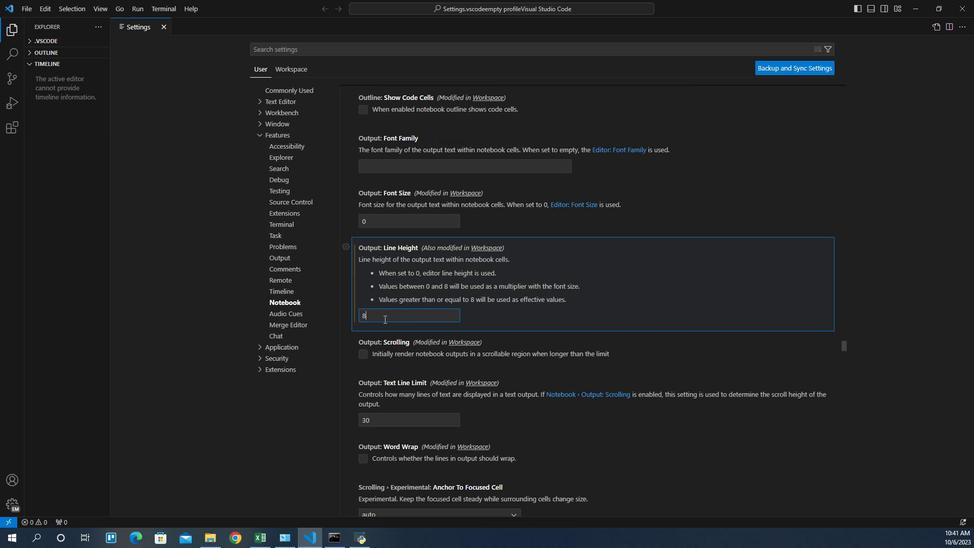 
Action: Key pressed <Key.backspace>0
Screenshot: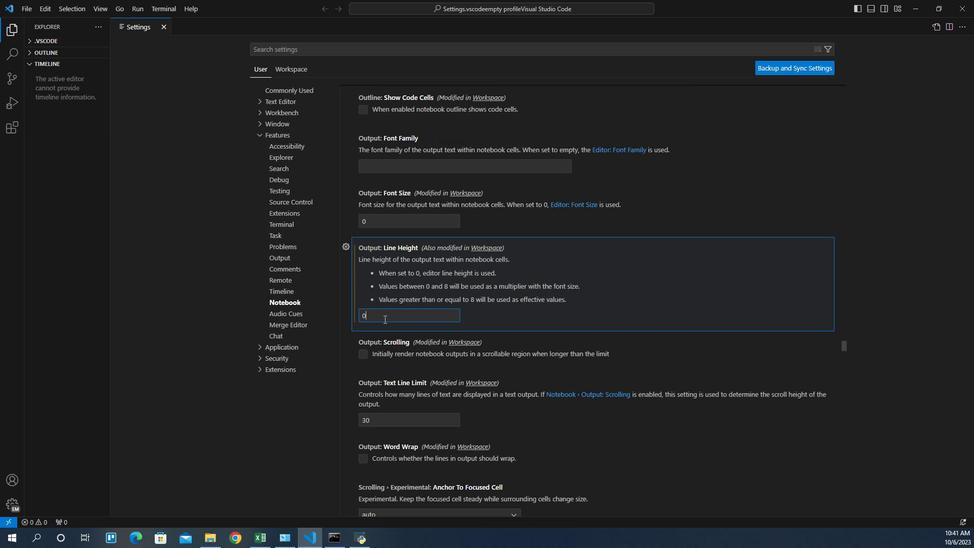 
